 Task: Create new Company, with domain: 'stonybrook.edu' and type: 'Reseller'. Add new contact for this company, with mail Id: 'Tanish34Morgan@stonybrook.edu', First Name: Tanish, Last name:  Morgan, Job Title: 'Operations Manager', Phone Number: '(408) 555-7895'. Change life cycle stage to  Lead and lead status to  Open. Logged in from softage.3@softage.net
Action: Mouse moved to (81, 81)
Screenshot: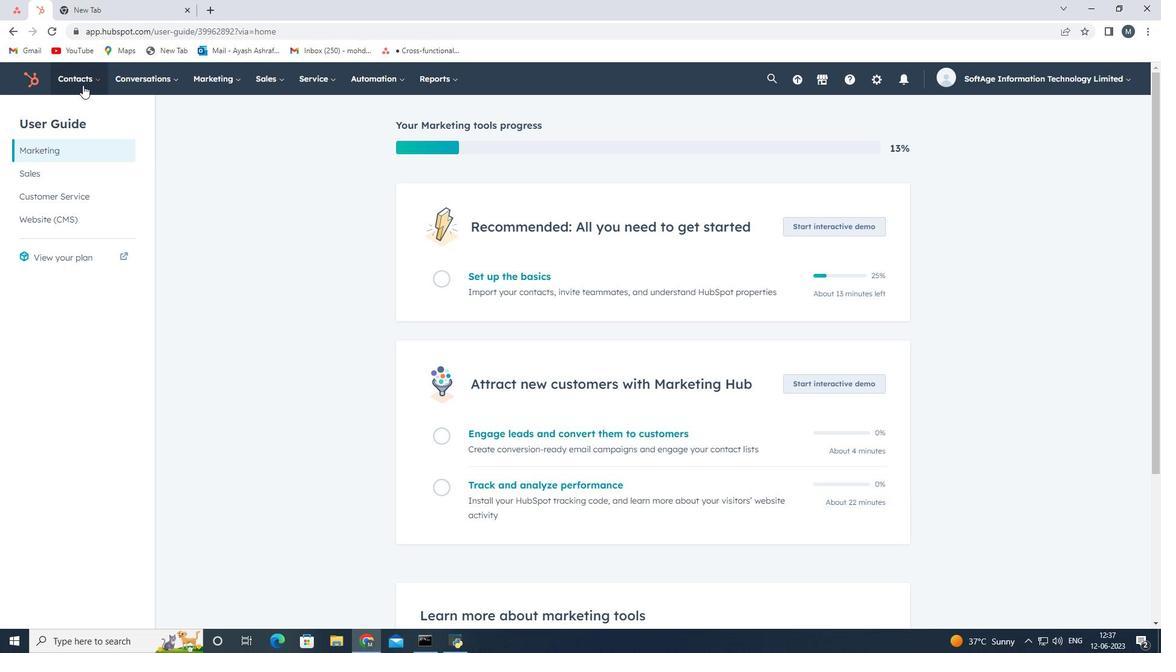 
Action: Mouse pressed left at (81, 81)
Screenshot: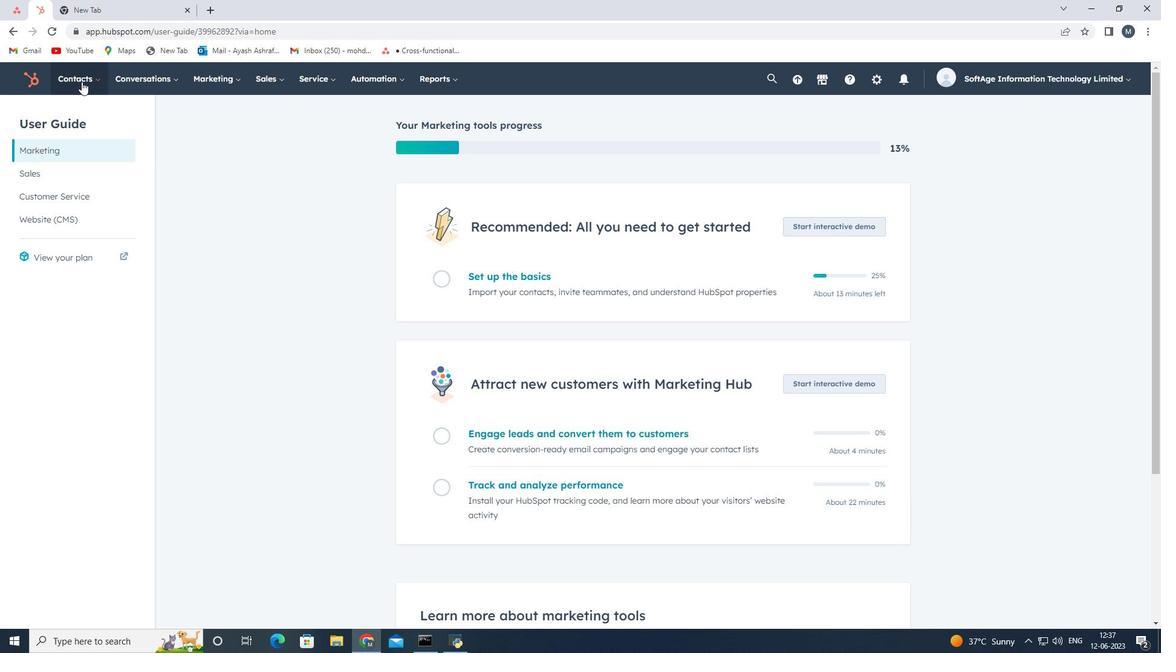 
Action: Mouse moved to (87, 131)
Screenshot: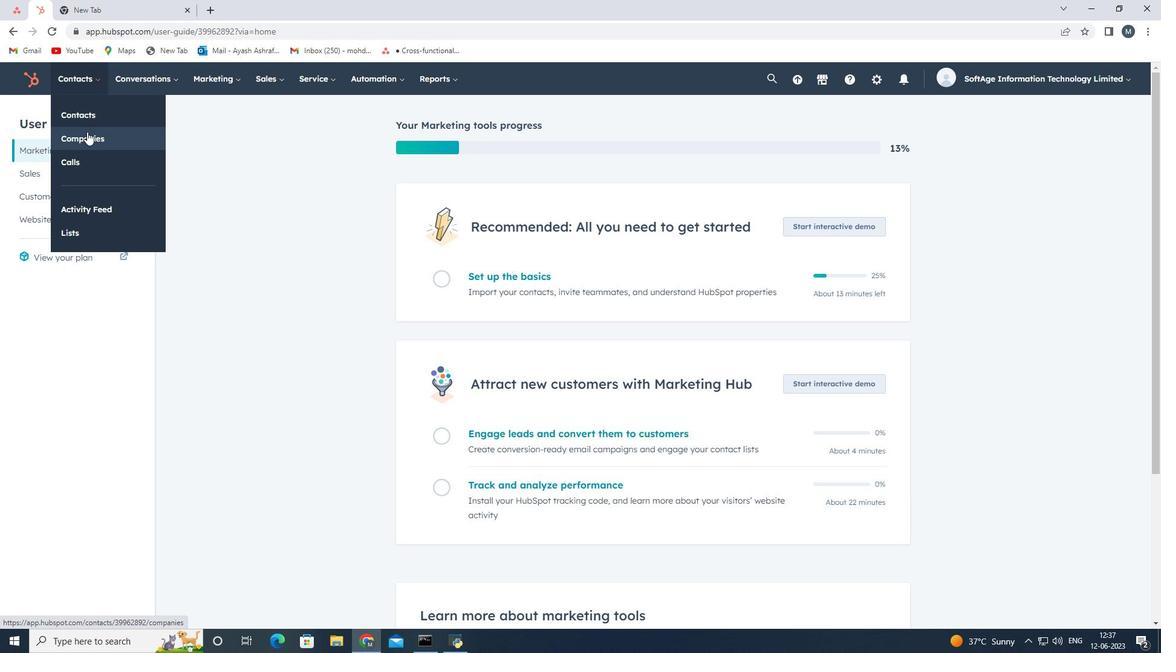 
Action: Mouse pressed left at (87, 131)
Screenshot: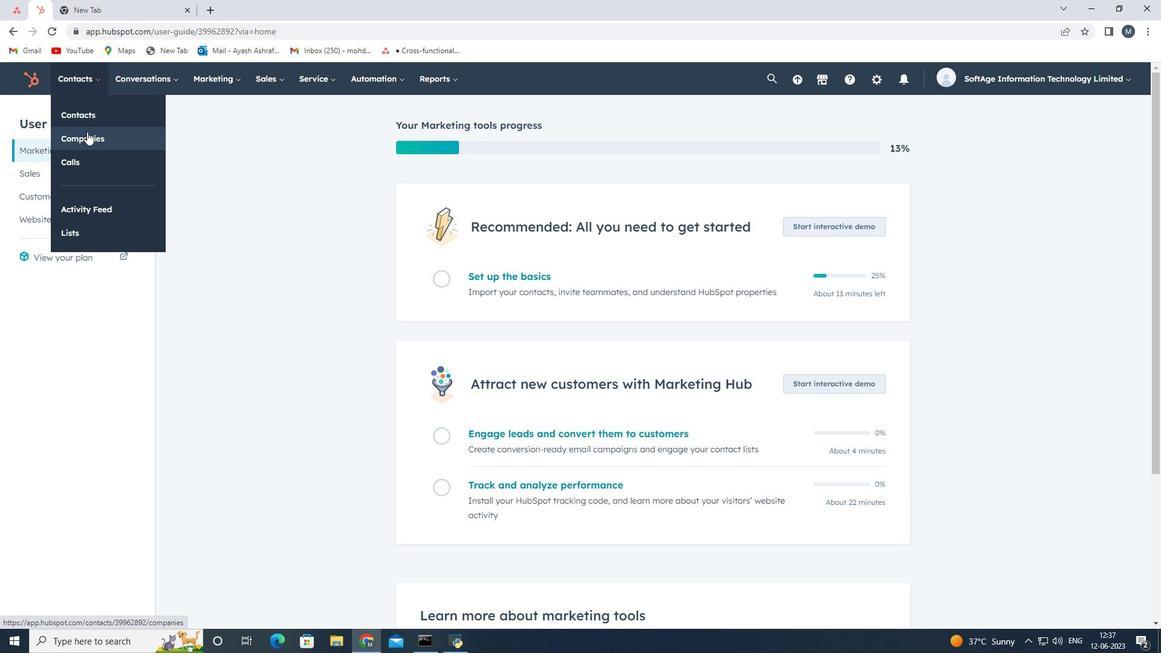 
Action: Mouse moved to (1074, 120)
Screenshot: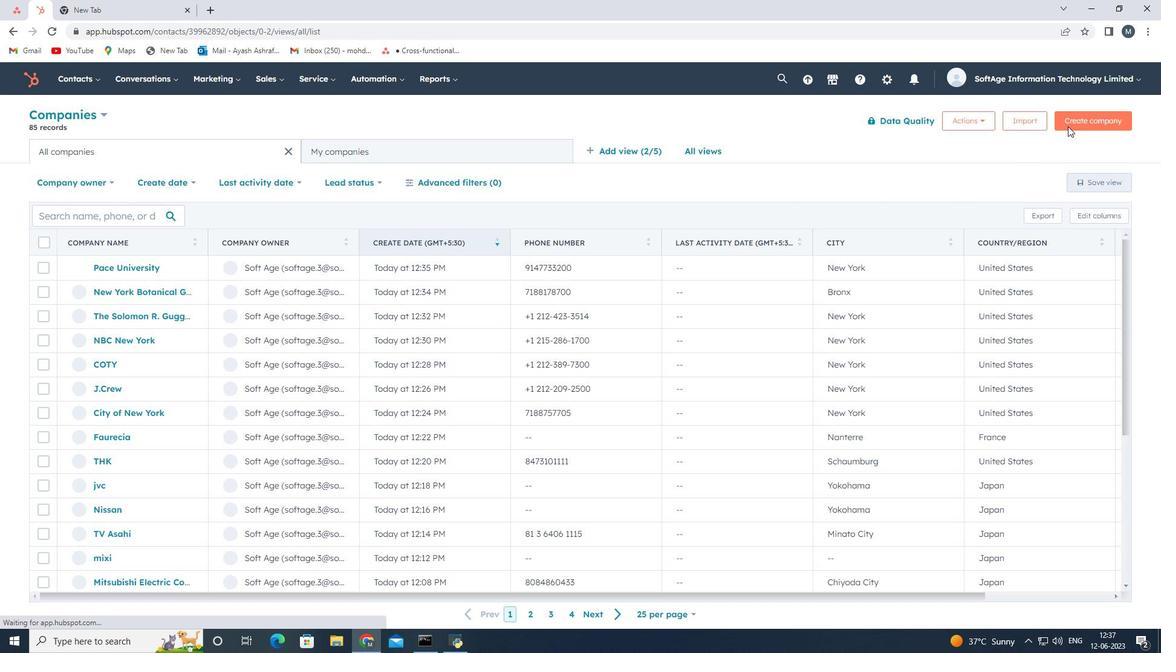 
Action: Mouse pressed left at (1074, 120)
Screenshot: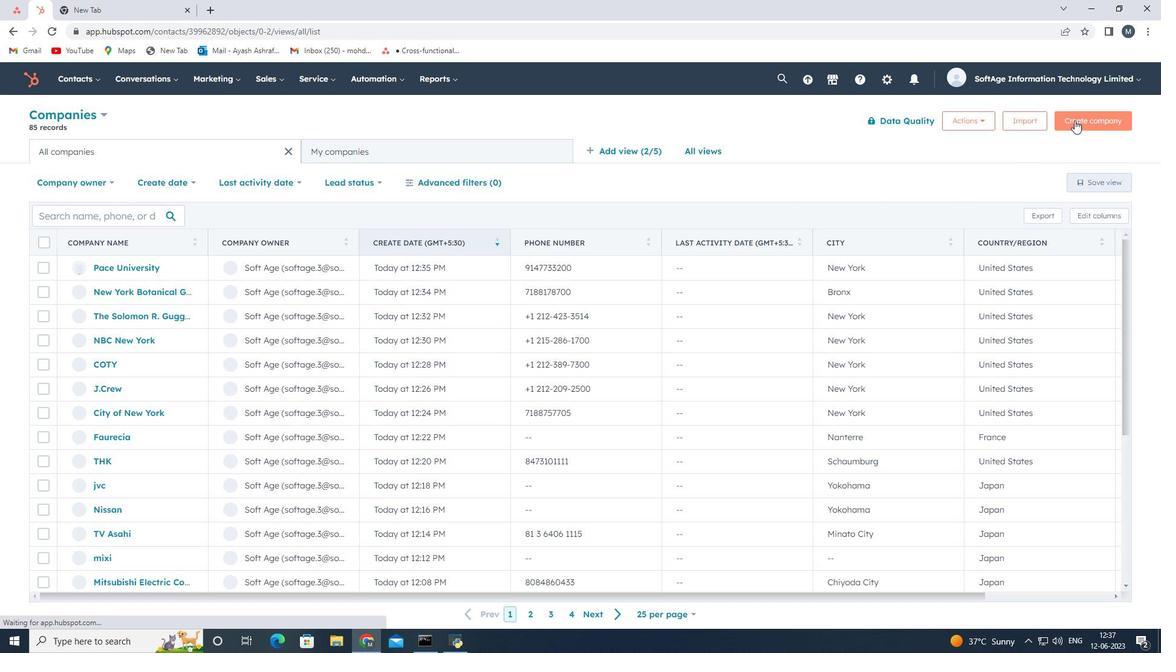 
Action: Mouse moved to (854, 168)
Screenshot: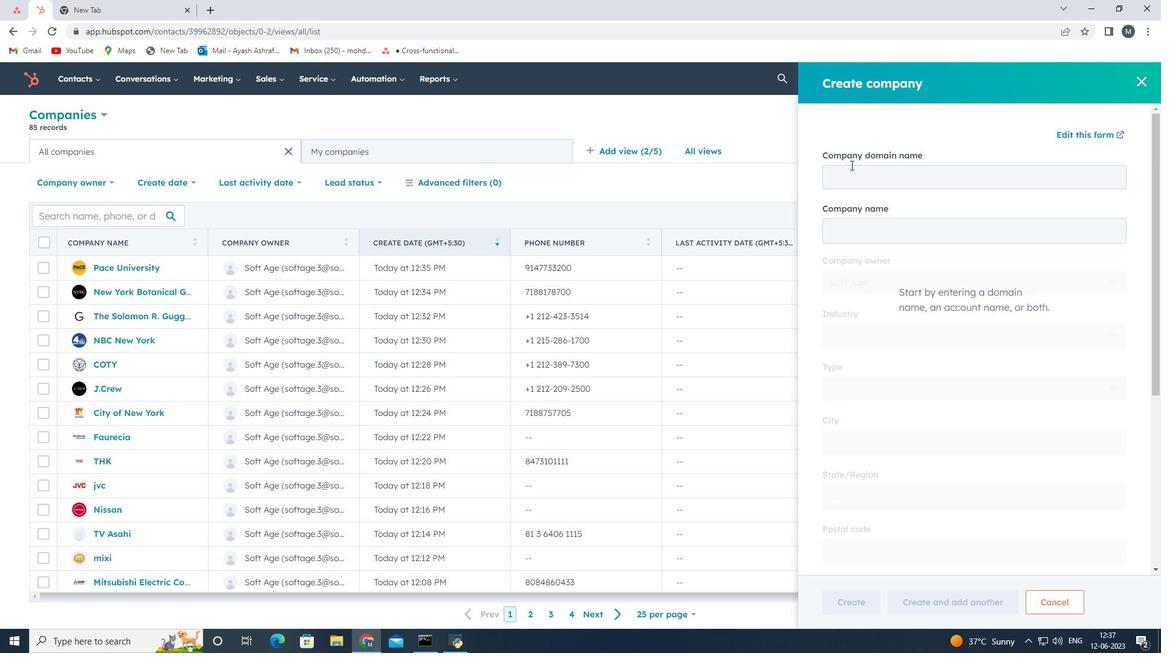 
Action: Mouse pressed left at (854, 168)
Screenshot: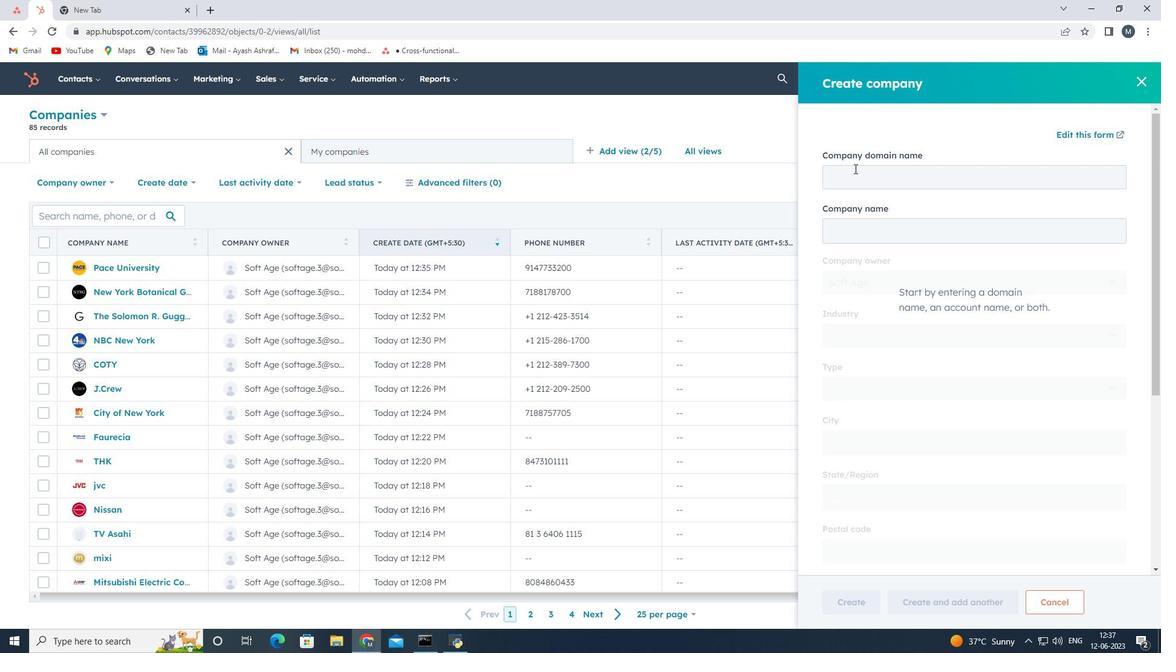 
Action: Key pressed stonybrook.edu
Screenshot: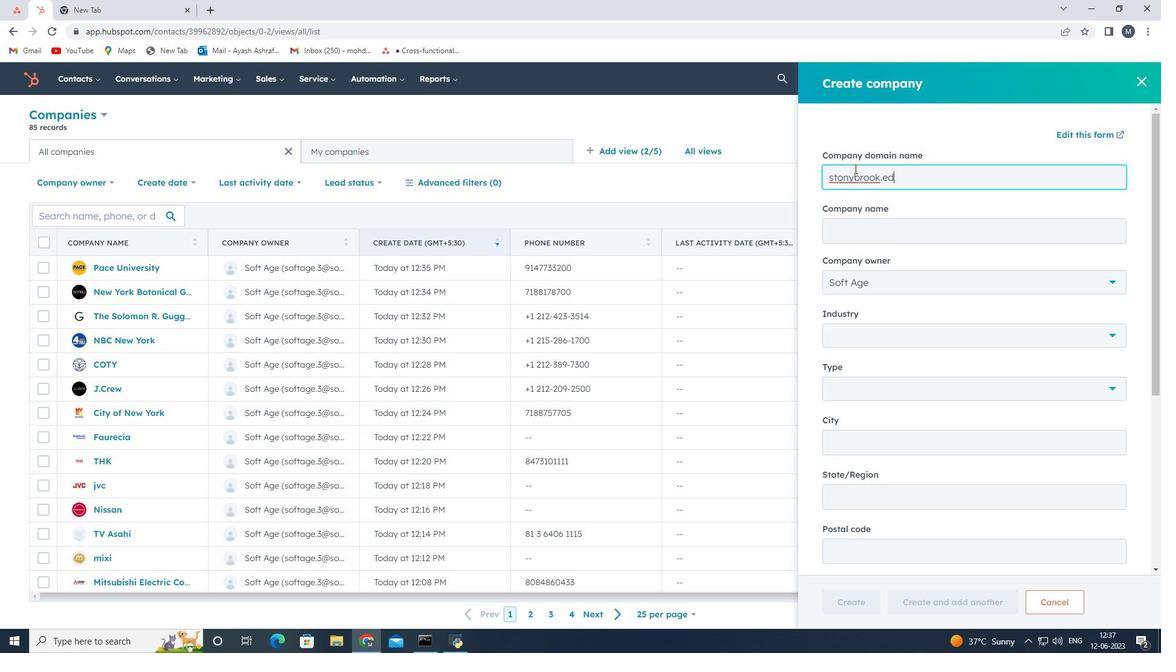 
Action: Mouse moved to (872, 392)
Screenshot: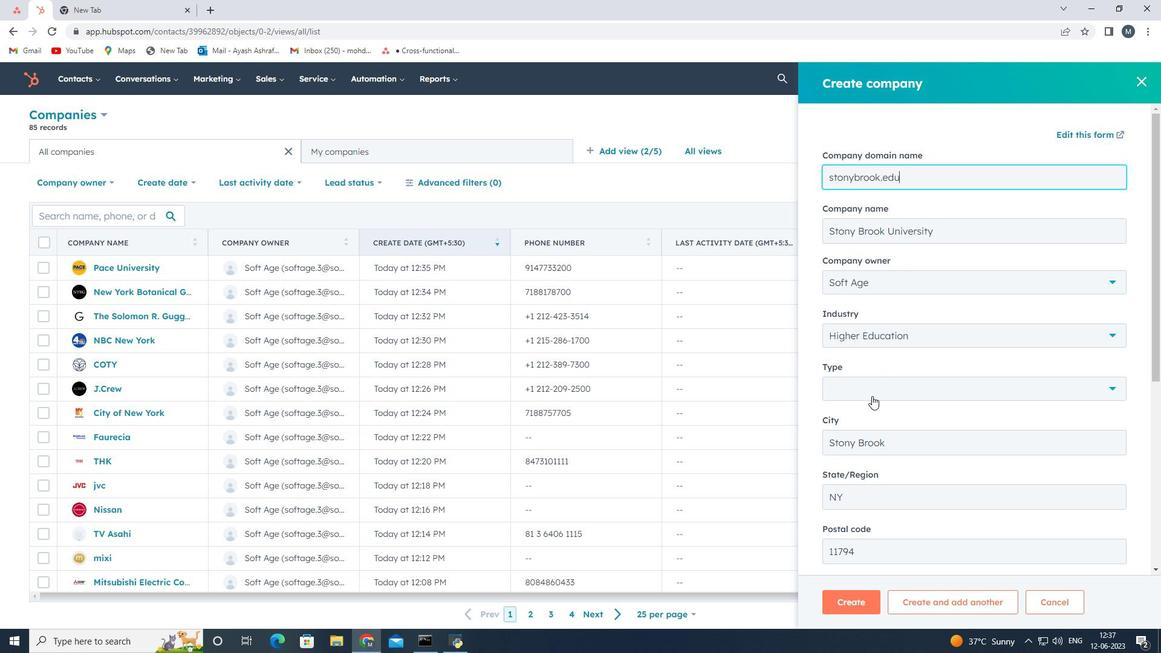 
Action: Mouse pressed left at (872, 392)
Screenshot: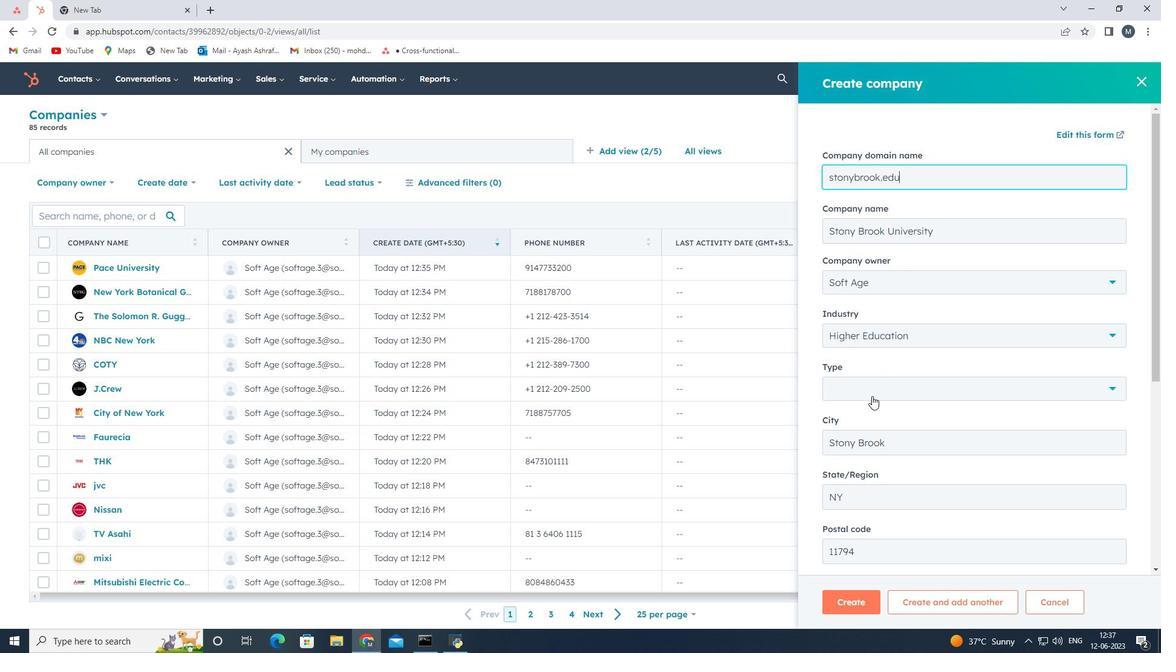 
Action: Mouse moved to (870, 493)
Screenshot: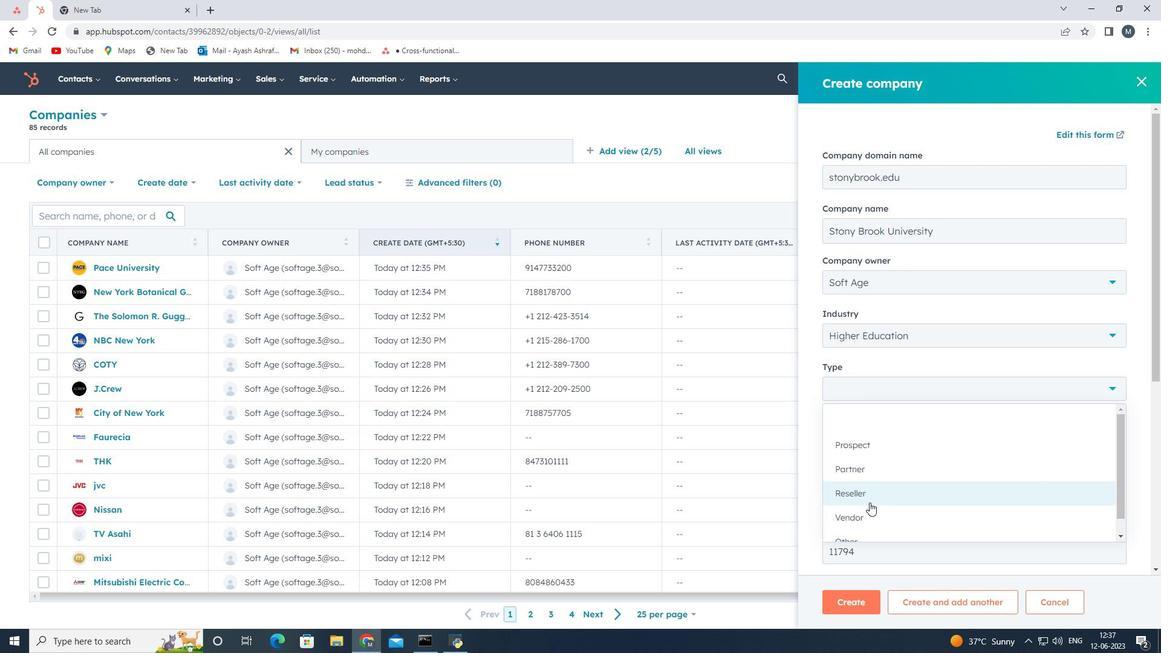 
Action: Mouse pressed left at (870, 493)
Screenshot: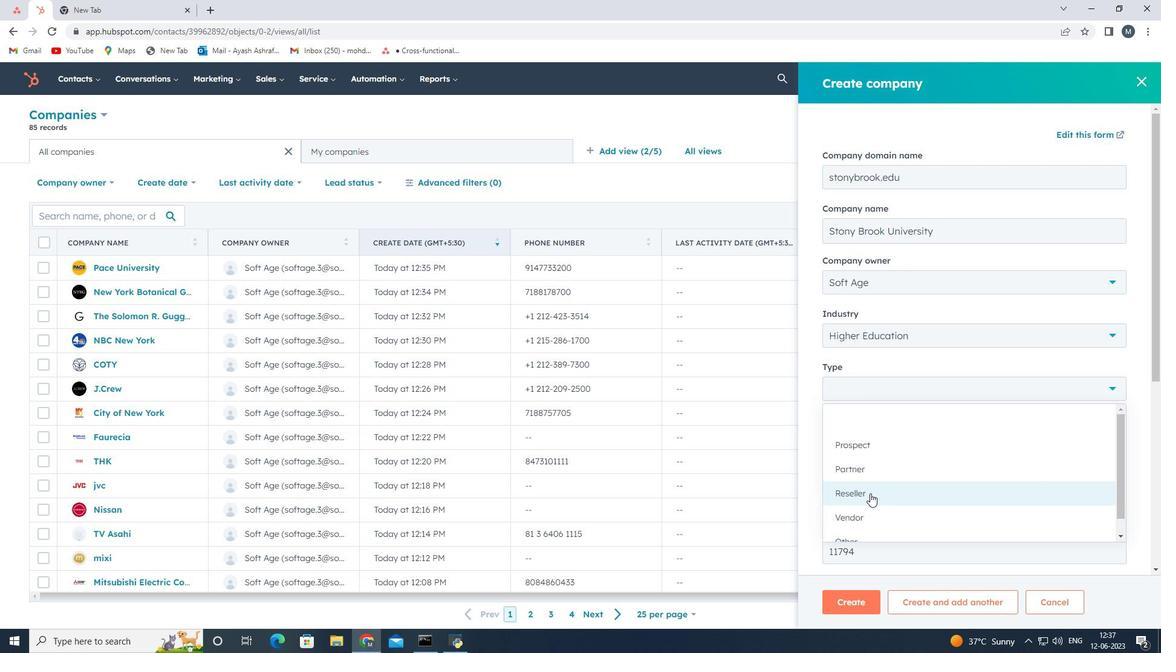 
Action: Mouse moved to (869, 530)
Screenshot: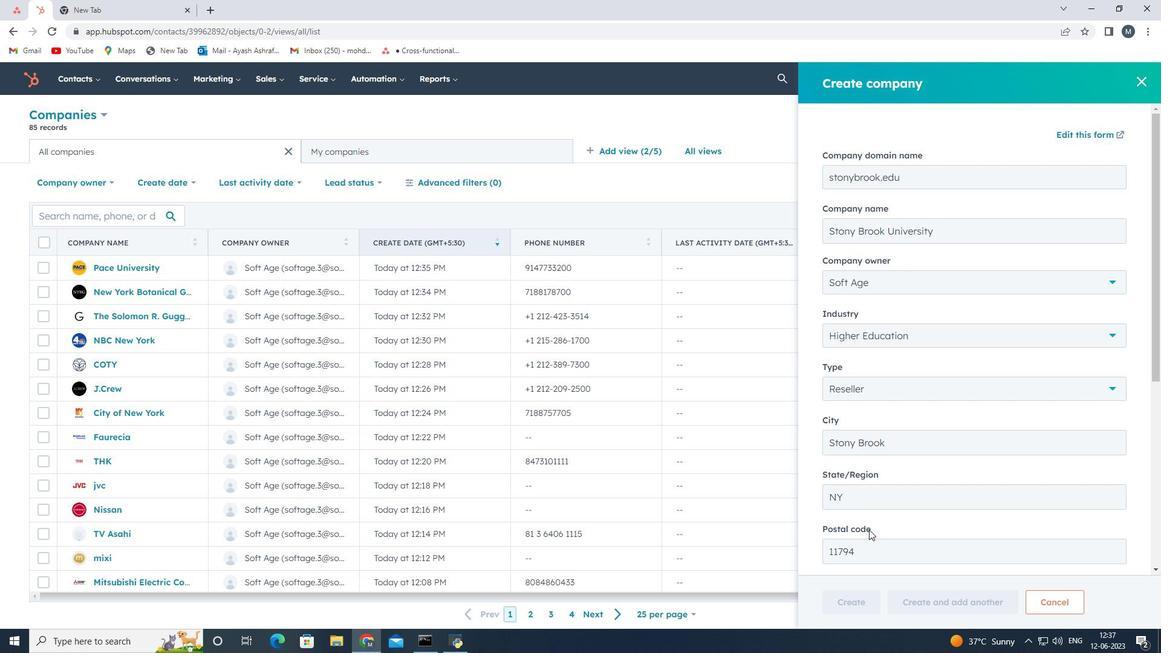 
Action: Mouse scrolled (869, 529) with delta (0, 0)
Screenshot: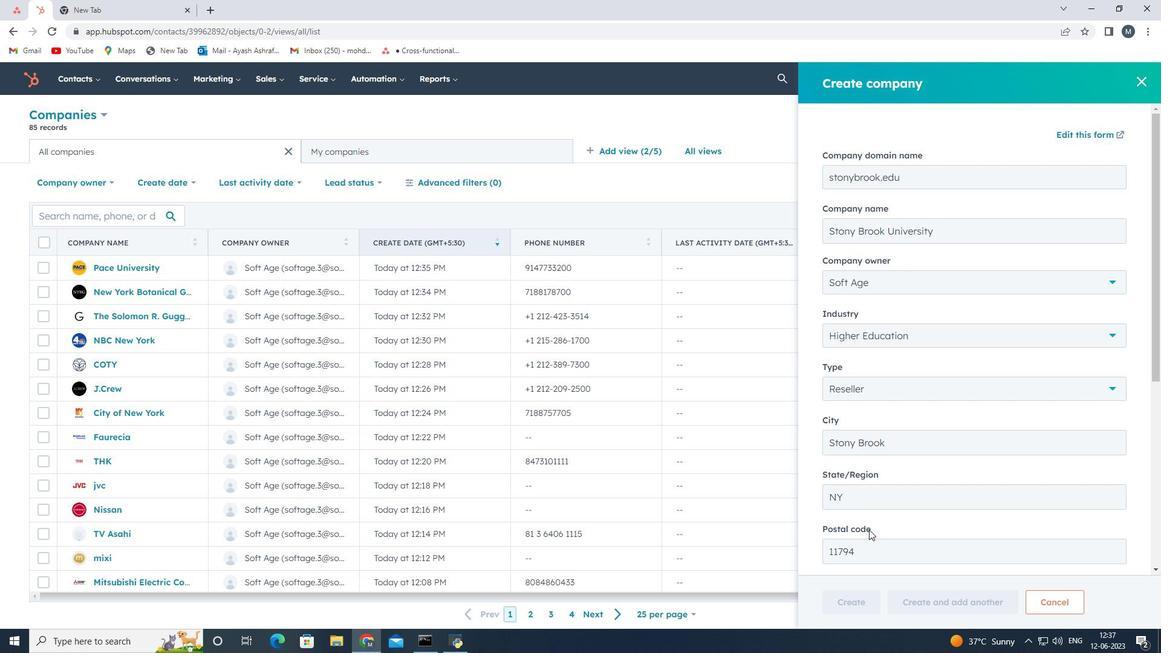 
Action: Mouse moved to (869, 531)
Screenshot: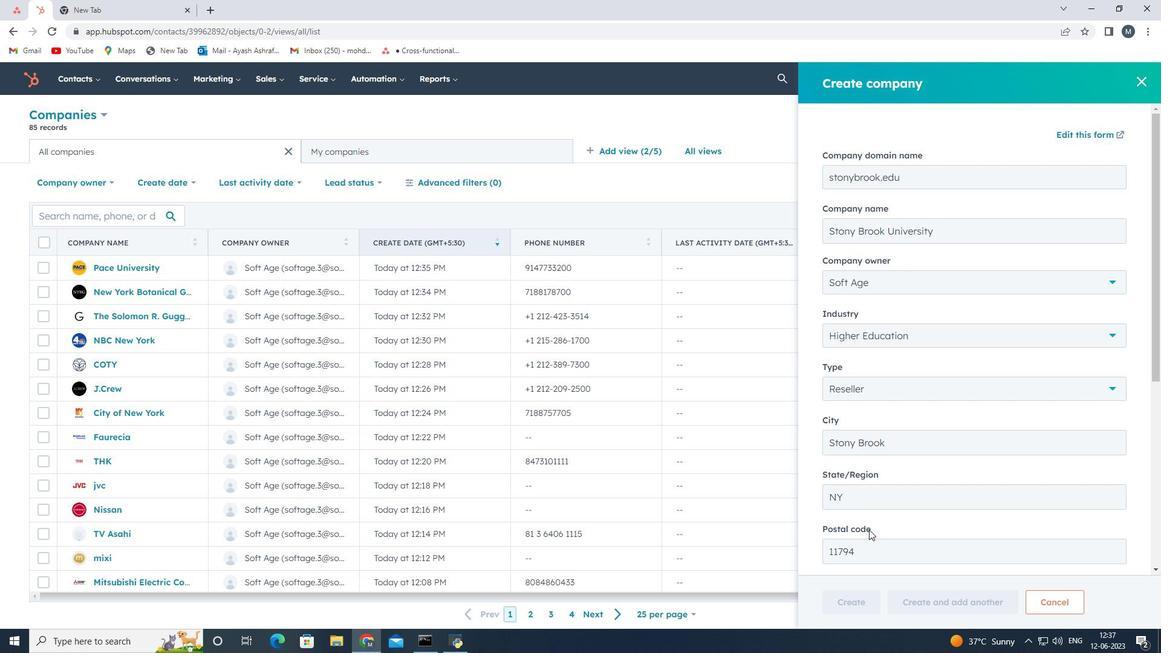 
Action: Mouse scrolled (869, 529) with delta (0, 0)
Screenshot: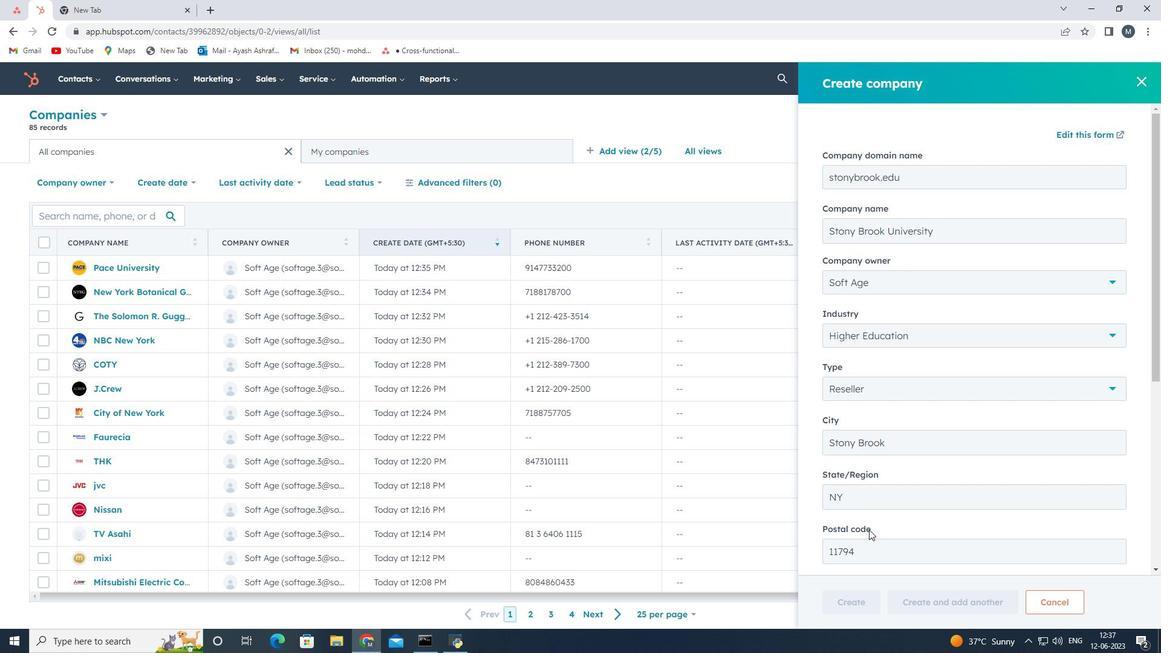 
Action: Mouse moved to (869, 534)
Screenshot: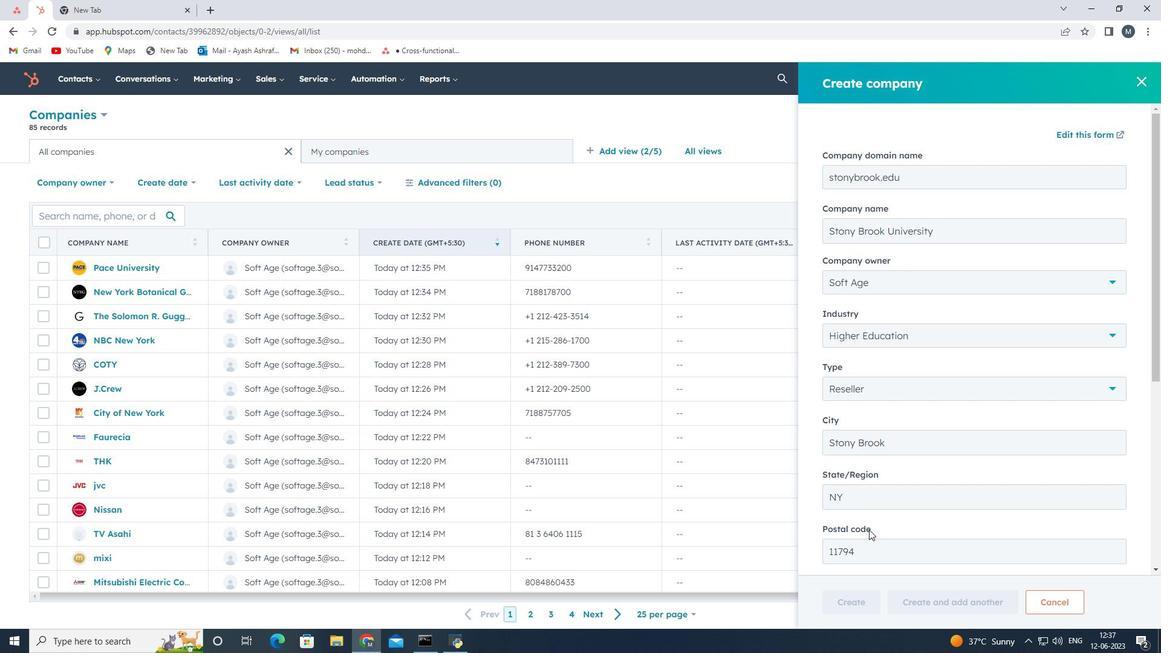 
Action: Mouse scrolled (869, 533) with delta (0, 0)
Screenshot: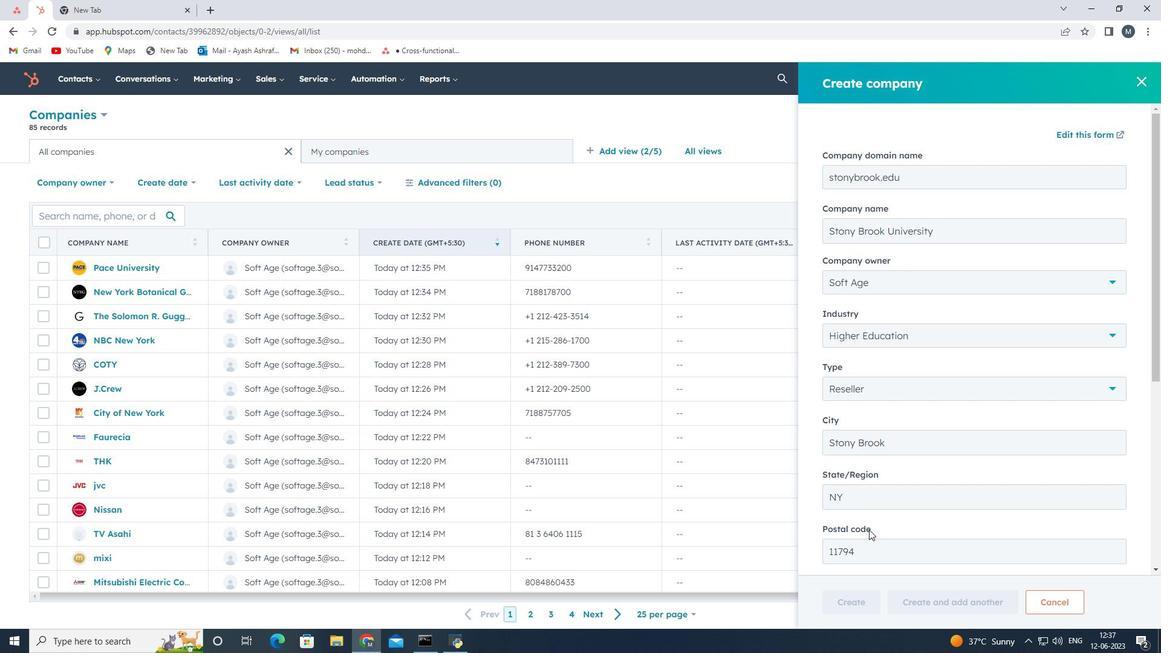 
Action: Mouse moved to (855, 604)
Screenshot: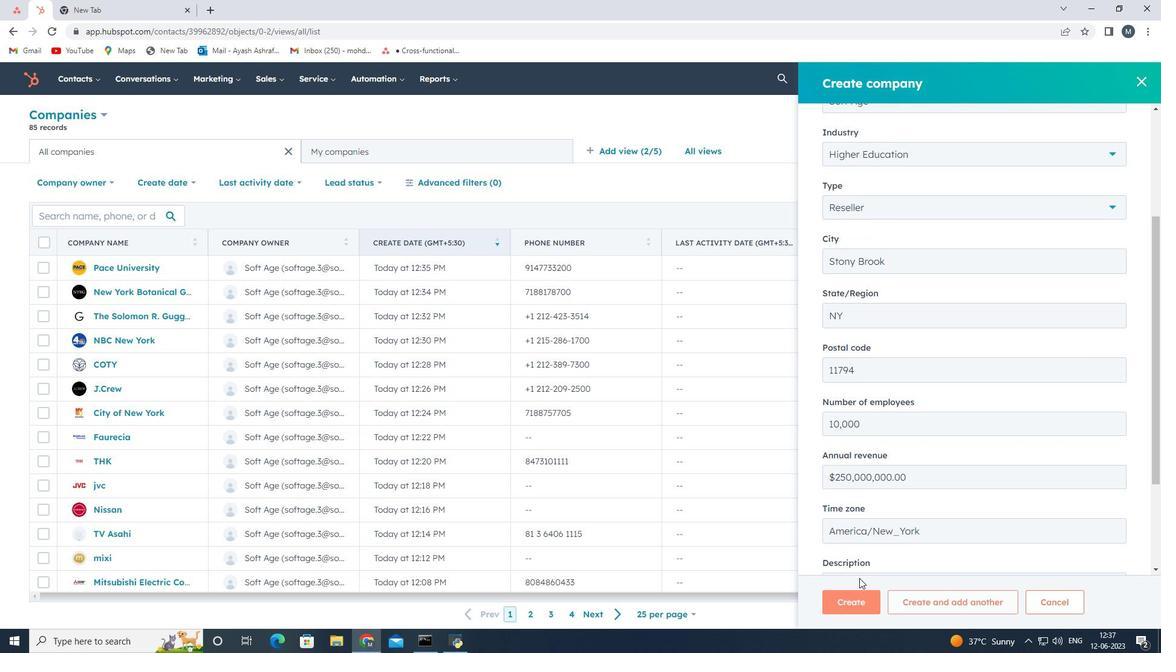 
Action: Mouse pressed left at (855, 604)
Screenshot: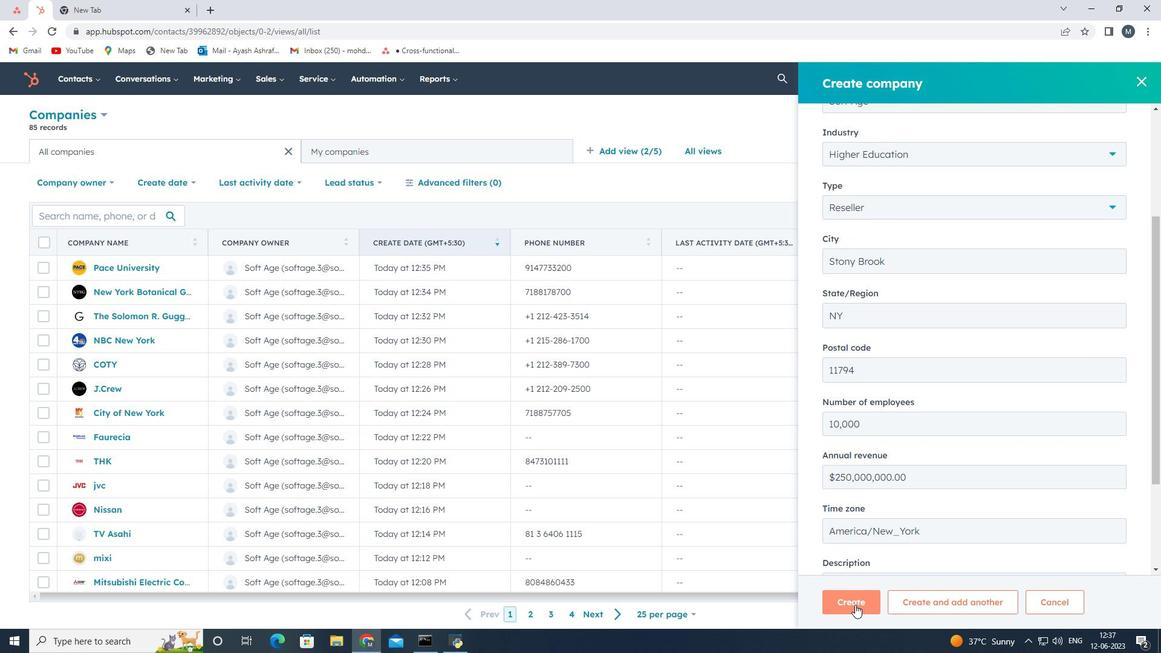 
Action: Mouse moved to (850, 546)
Screenshot: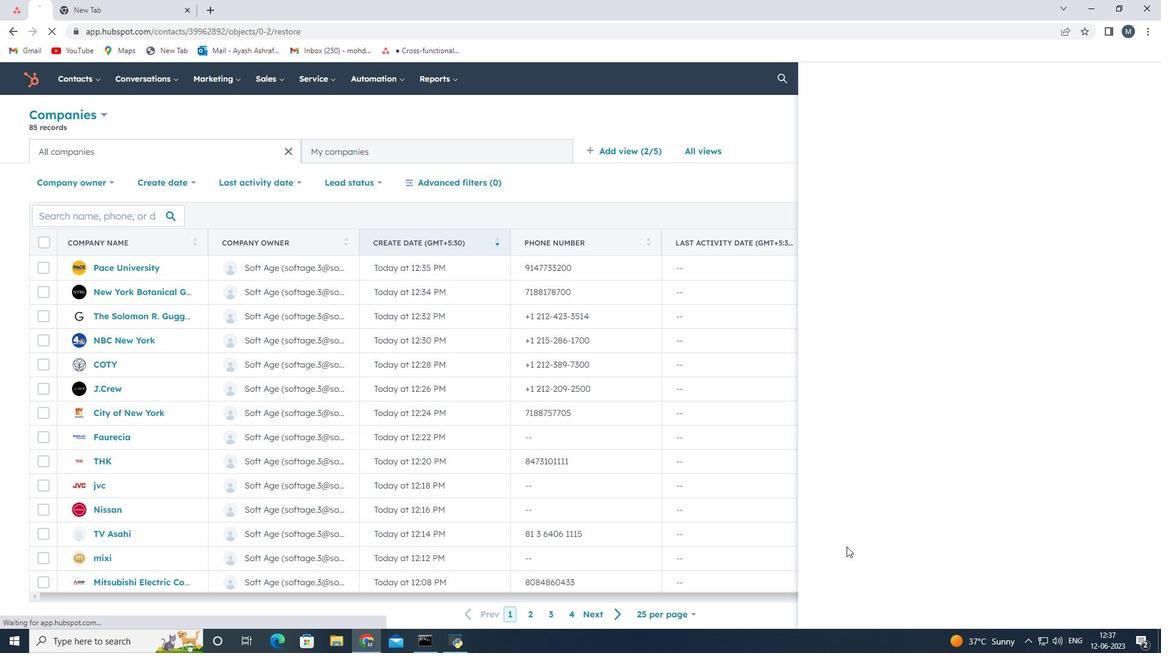 
Action: Mouse scrolled (850, 545) with delta (0, 0)
Screenshot: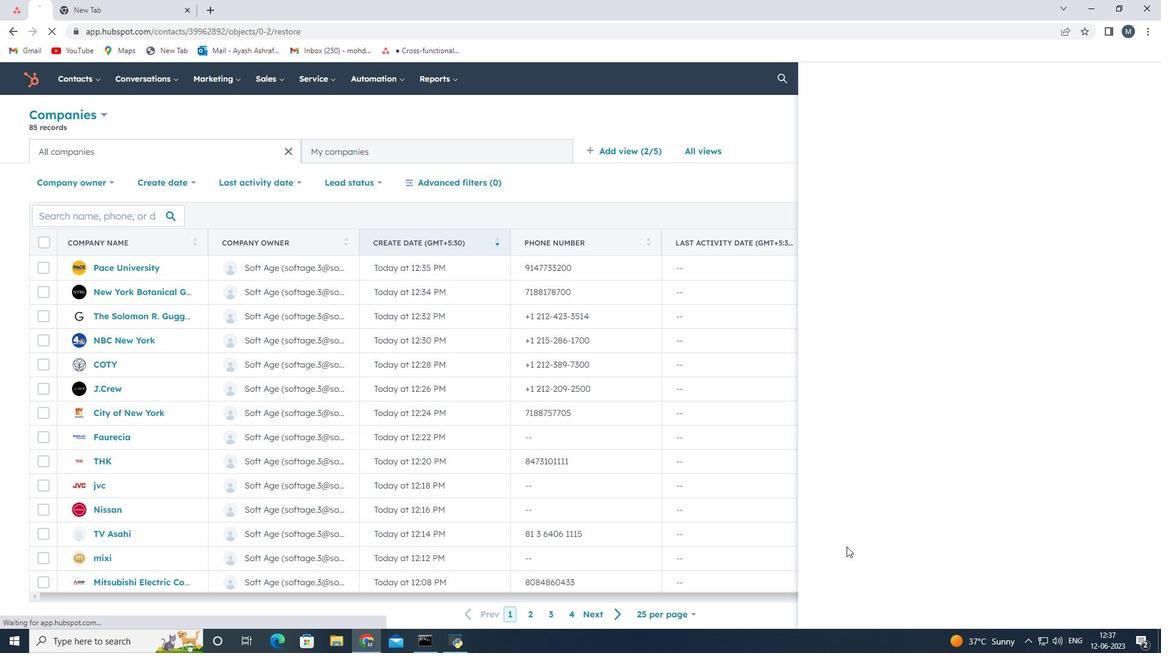 
Action: Mouse moved to (852, 546)
Screenshot: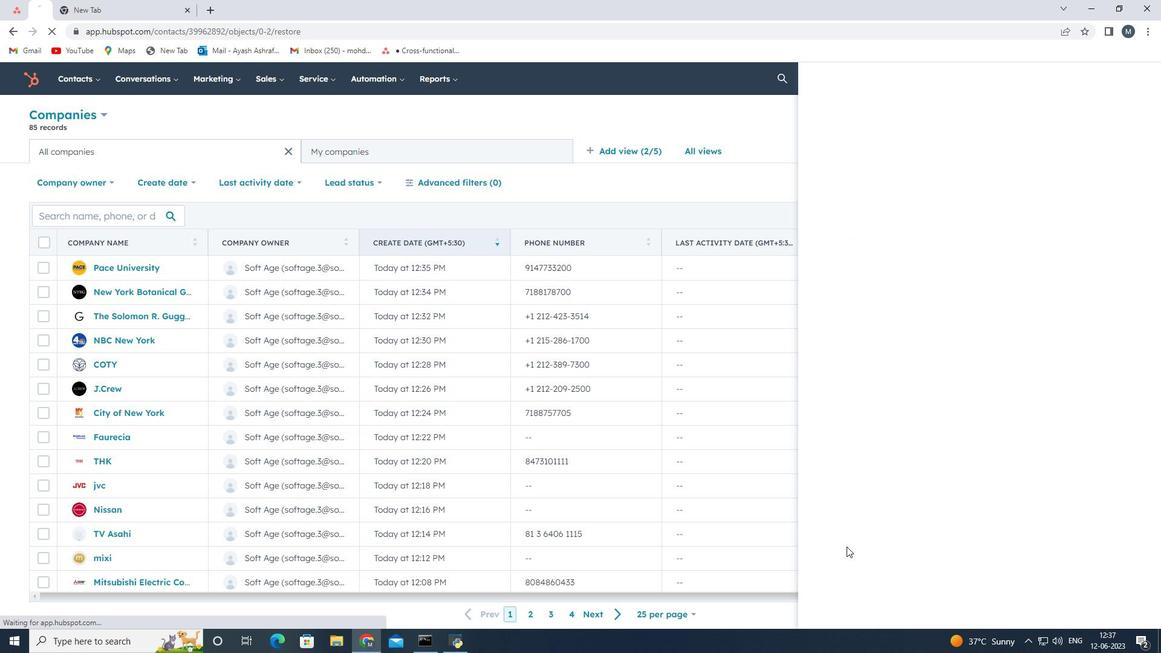 
Action: Mouse scrolled (852, 546) with delta (0, 0)
Screenshot: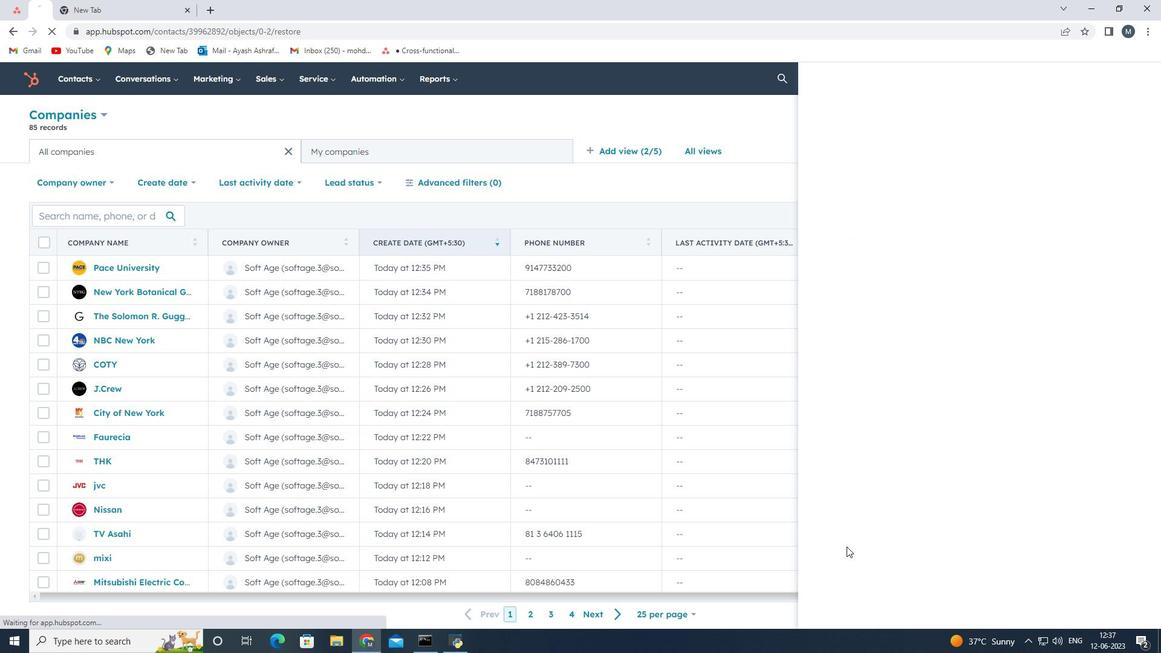 
Action: Mouse moved to (853, 546)
Screenshot: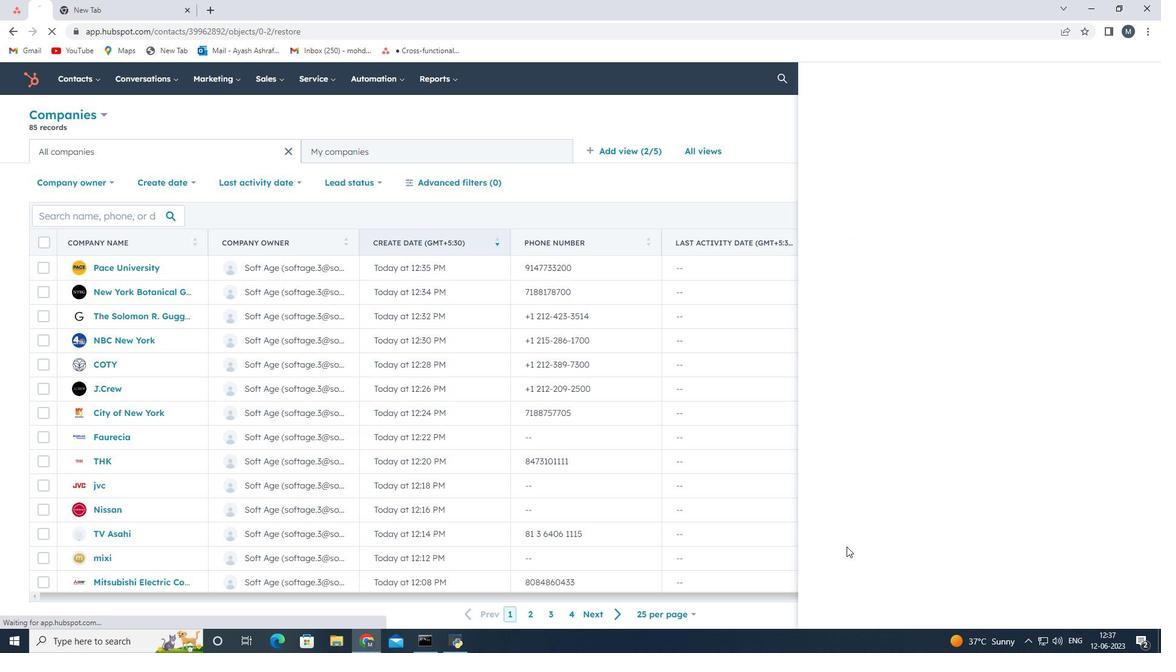 
Action: Mouse scrolled (853, 546) with delta (0, 0)
Screenshot: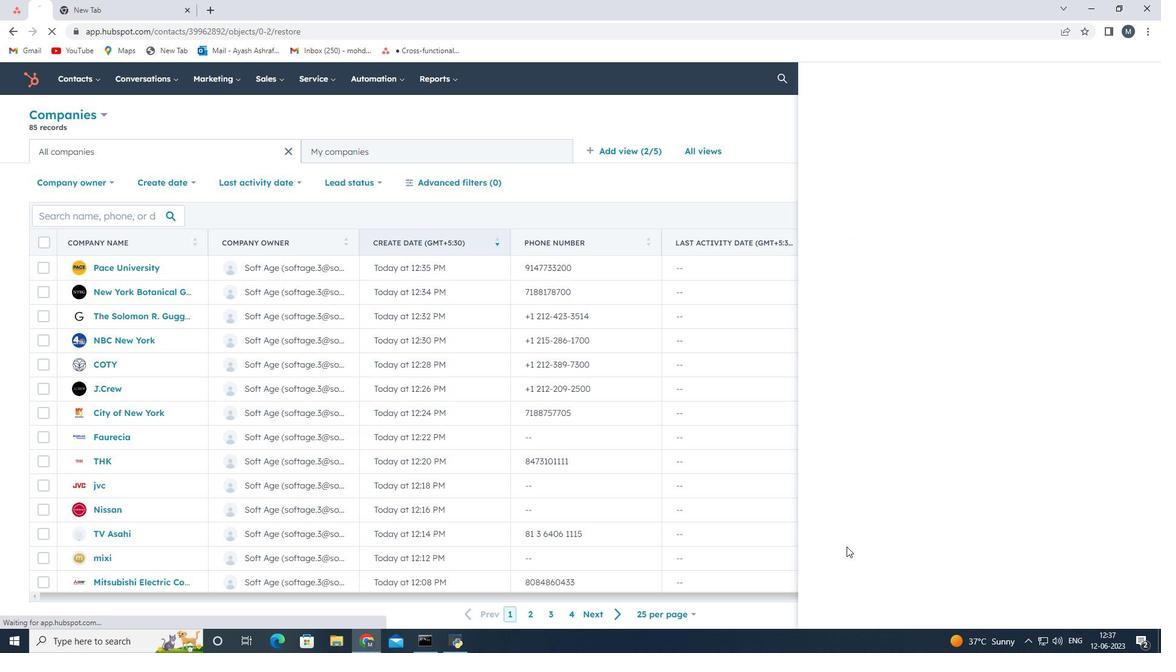 
Action: Mouse scrolled (853, 546) with delta (0, 0)
Screenshot: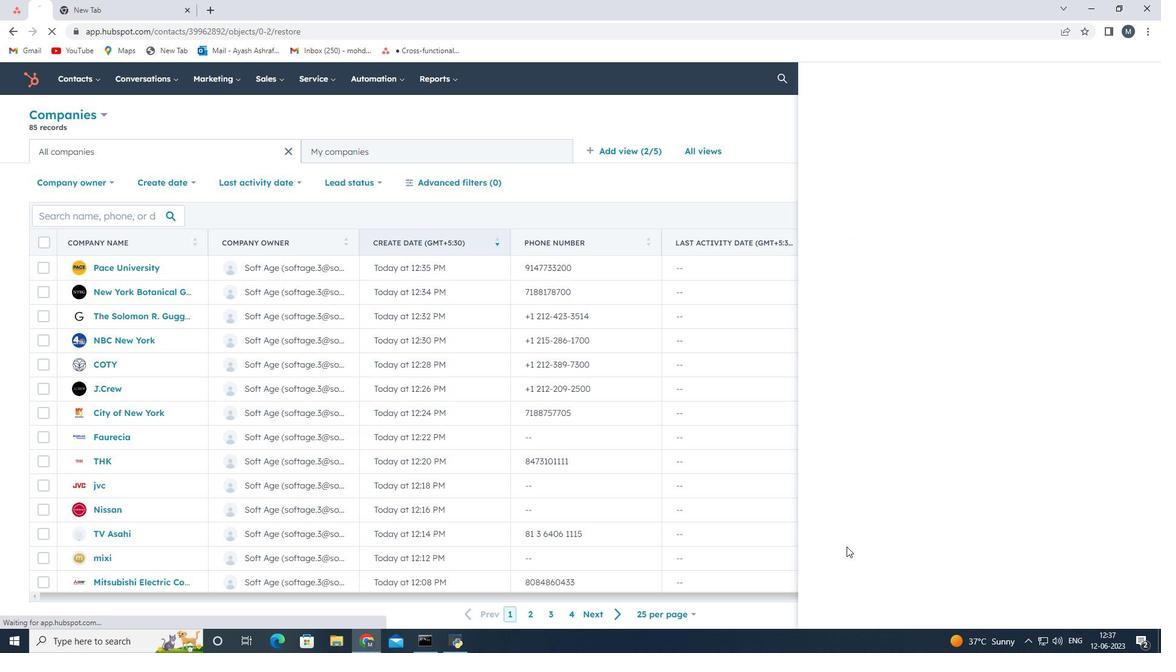 
Action: Mouse moved to (854, 546)
Screenshot: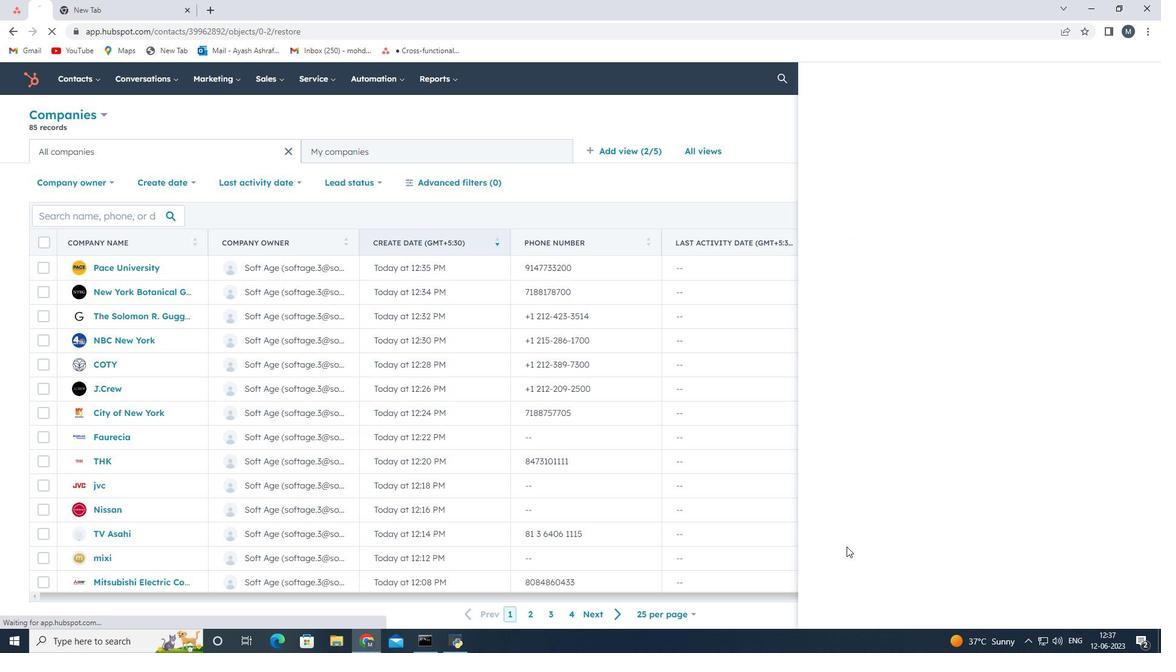 
Action: Mouse scrolled (854, 546) with delta (0, 0)
Screenshot: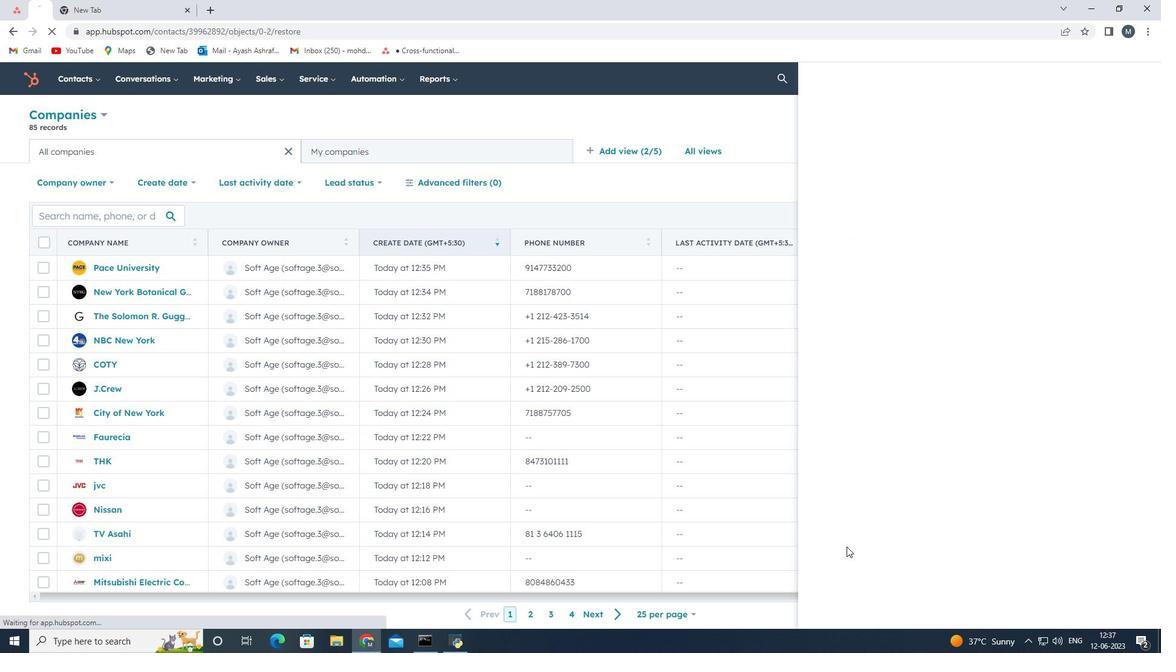 
Action: Mouse moved to (831, 403)
Screenshot: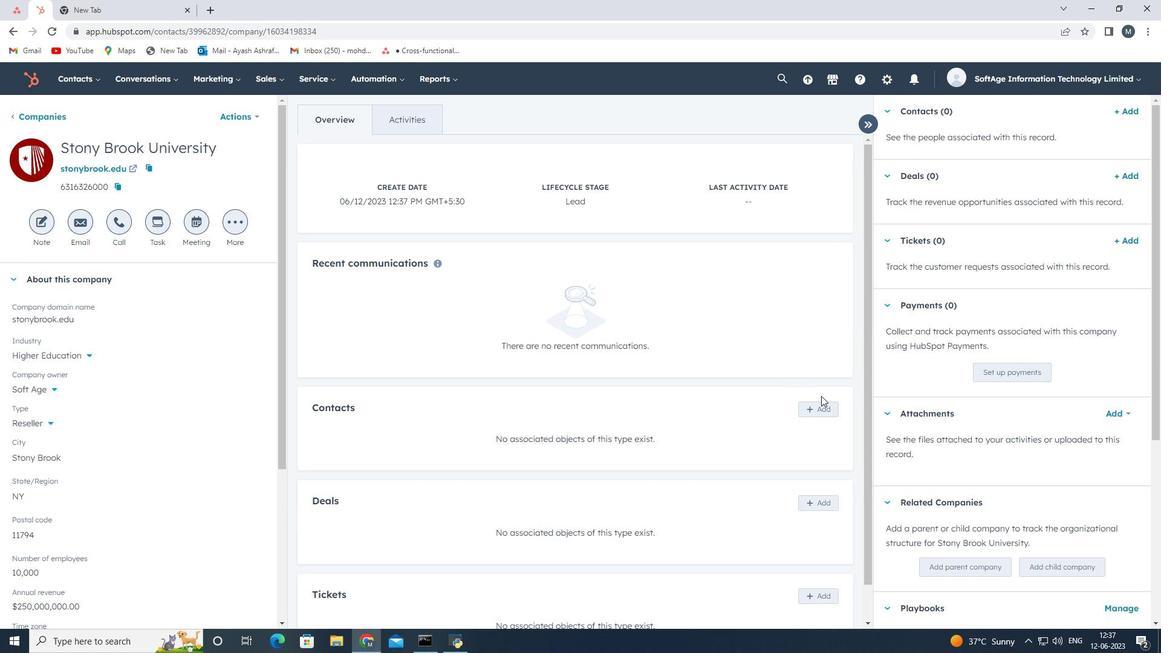 
Action: Mouse pressed left at (831, 403)
Screenshot: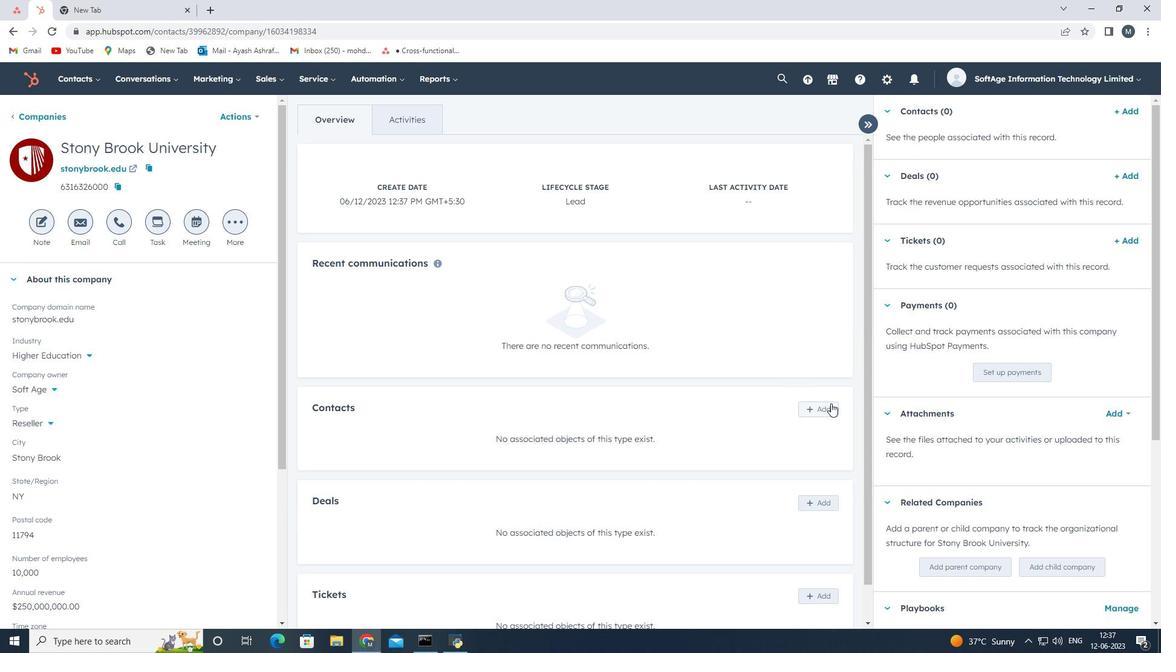 
Action: Mouse moved to (889, 139)
Screenshot: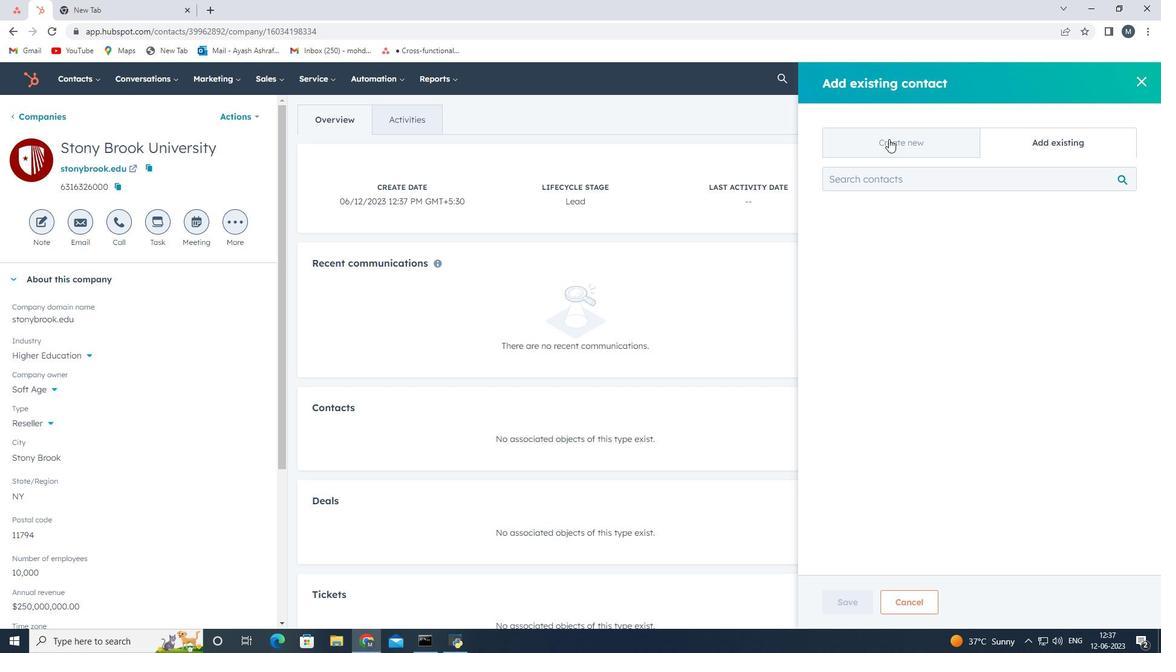
Action: Mouse pressed left at (889, 139)
Screenshot: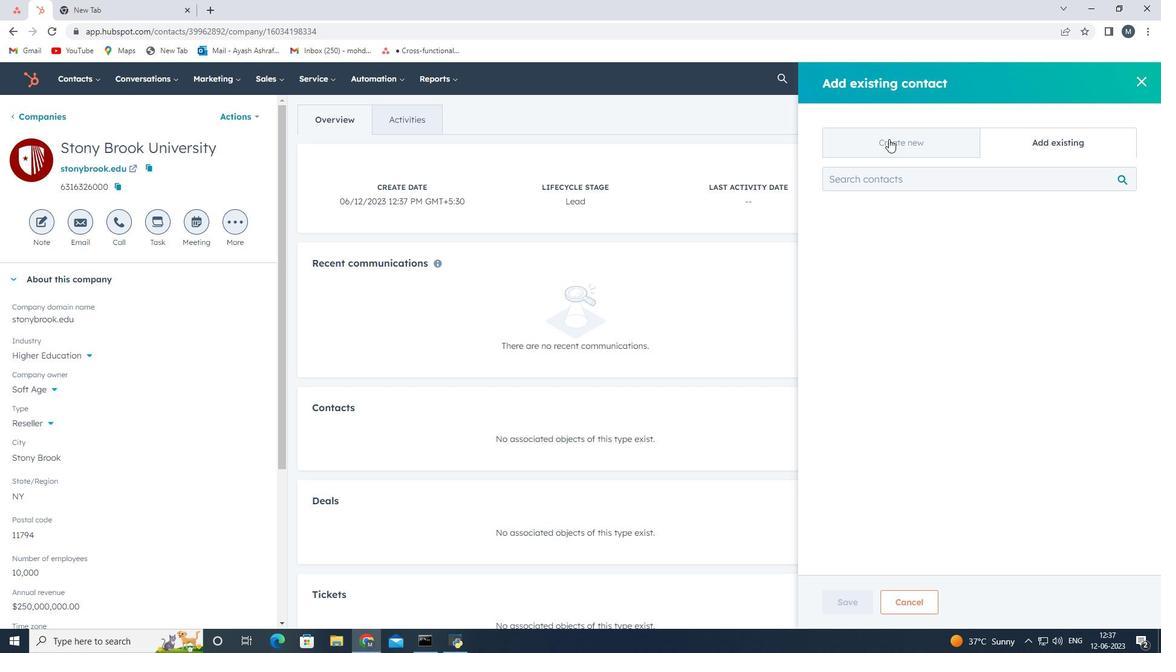 
Action: Mouse moved to (876, 222)
Screenshot: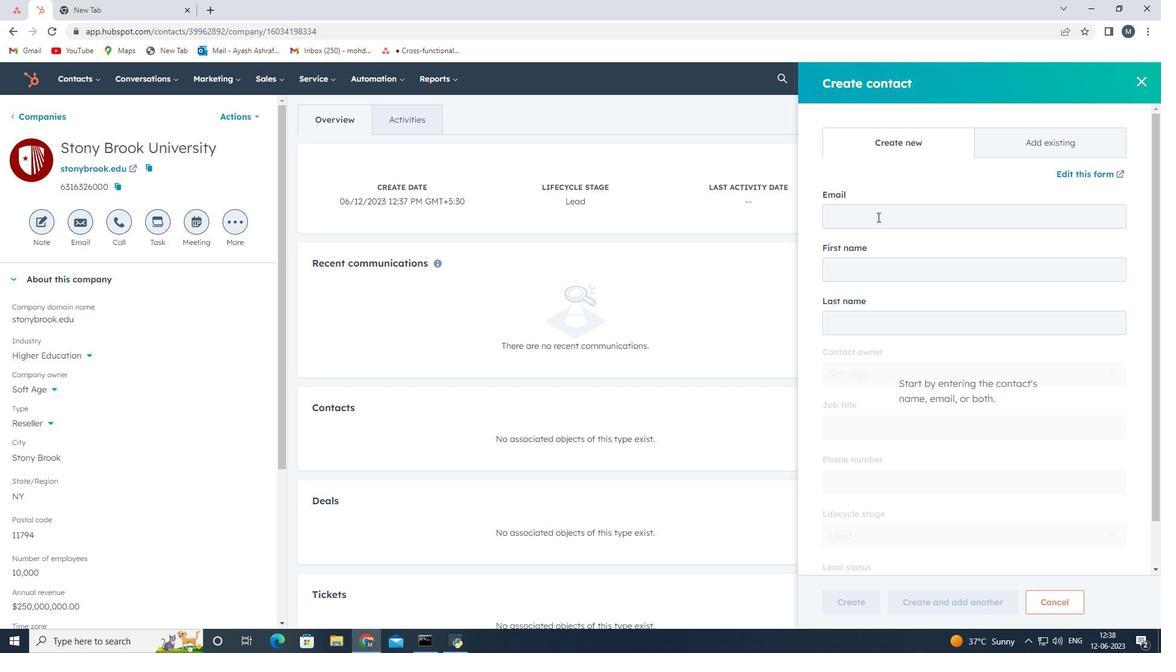 
Action: Mouse pressed left at (876, 222)
Screenshot: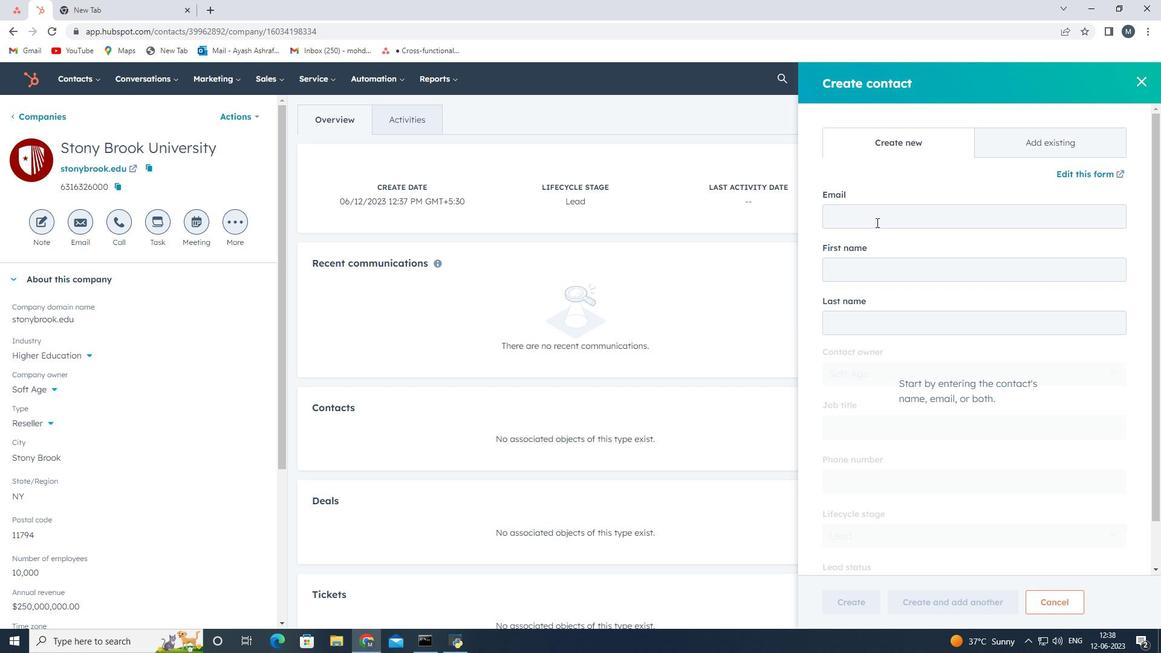
Action: Mouse moved to (874, 221)
Screenshot: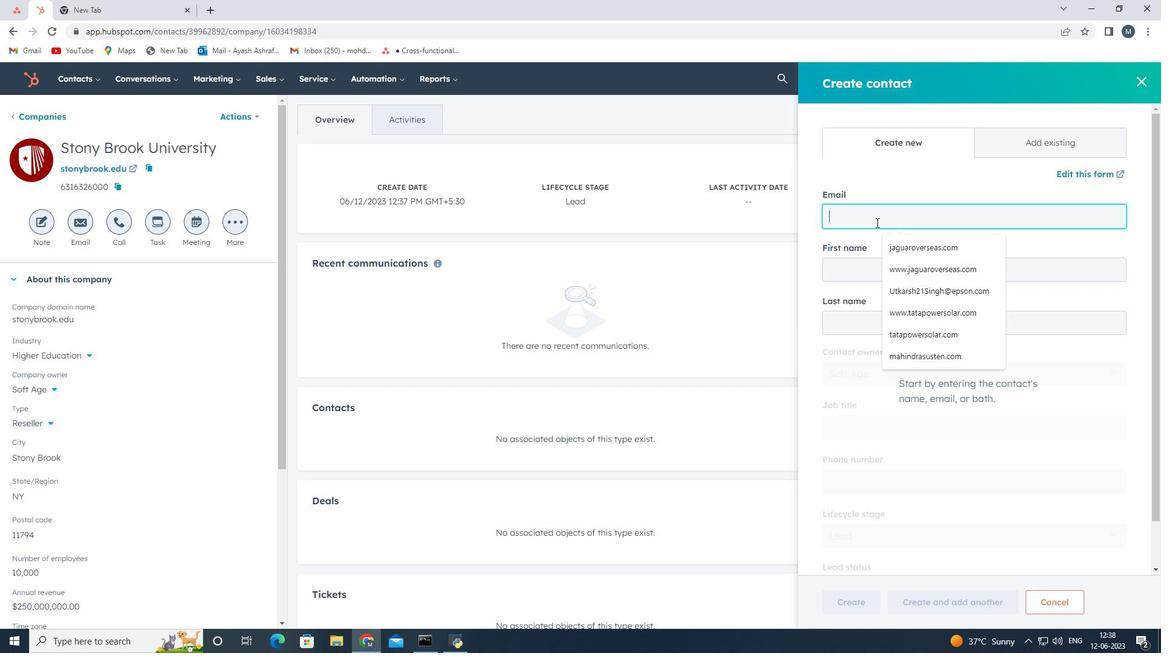 
Action: Key pressed <Key.shift>Tanish34<Key.shift>Morgan<Key.shift><Key.shift><Key.shift><Key.shift><Key.shift><Key.shift>@stonybrook.edu
Screenshot: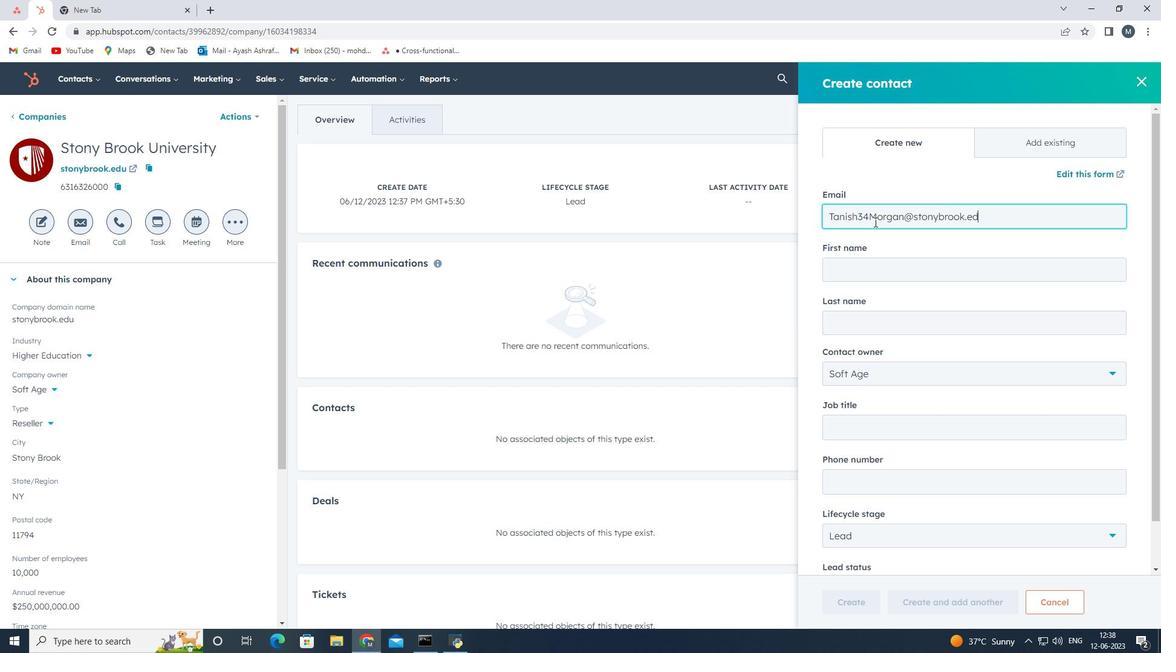 
Action: Mouse moved to (848, 280)
Screenshot: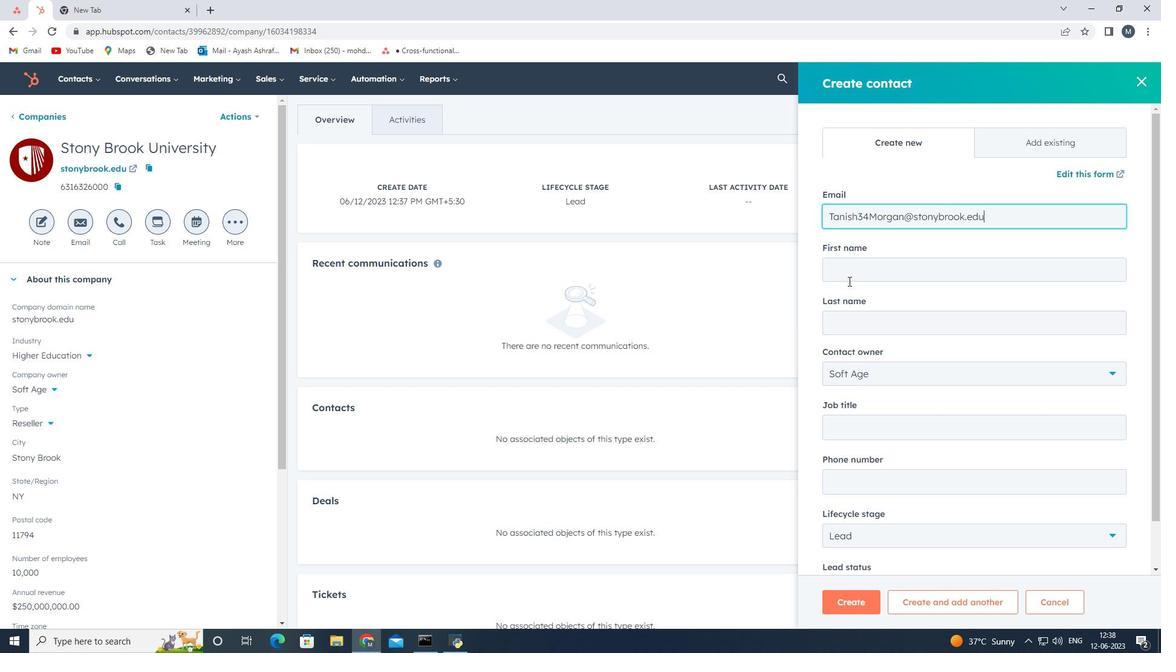 
Action: Mouse pressed left at (848, 280)
Screenshot: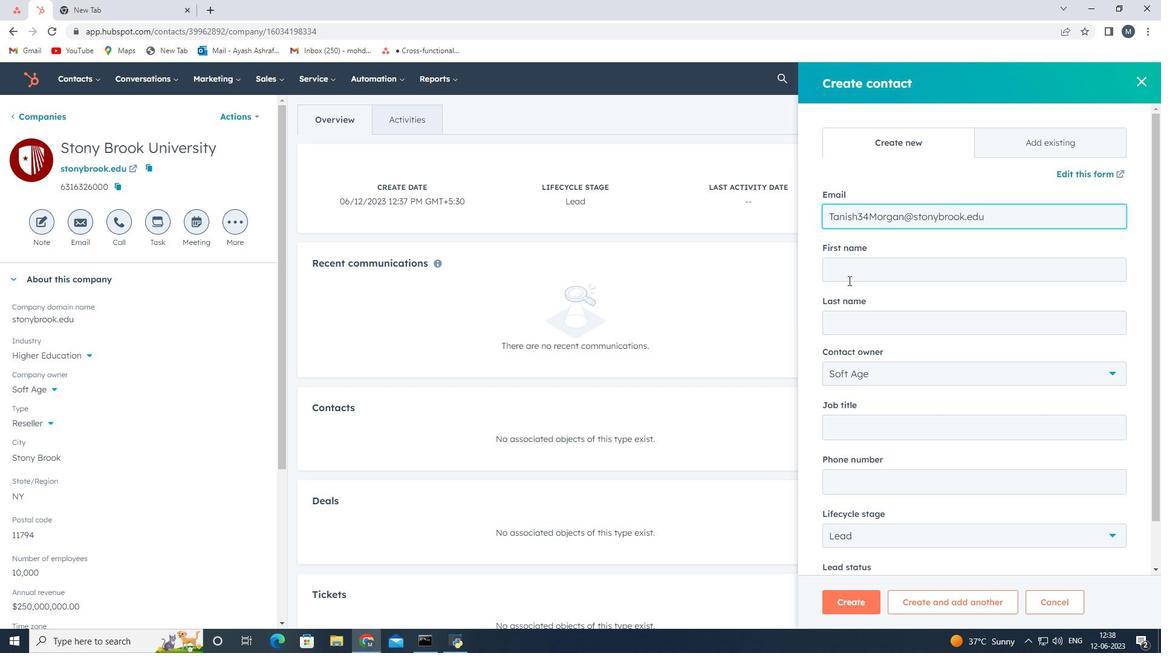 
Action: Mouse moved to (847, 280)
Screenshot: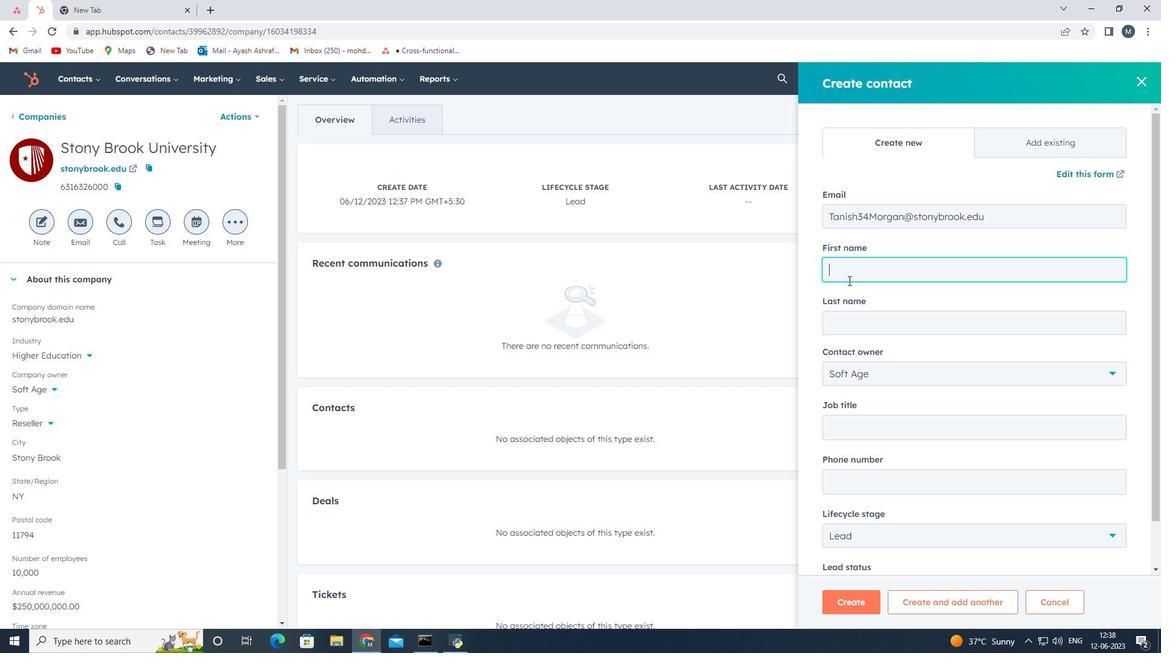 
Action: Key pressed <Key.shift><Key.shift><Key.shift><Key.shift><Key.shift><Key.shift><Key.shift><Key.shift><Key.shift><Key.shift><Key.shift><Key.shift><Key.shift><Key.shift><Key.shift><Key.shift><Key.shift><Key.shift><Key.shift><Key.shift><Key.shift><Key.shift><Key.shift><Key.shift>Tanish
Screenshot: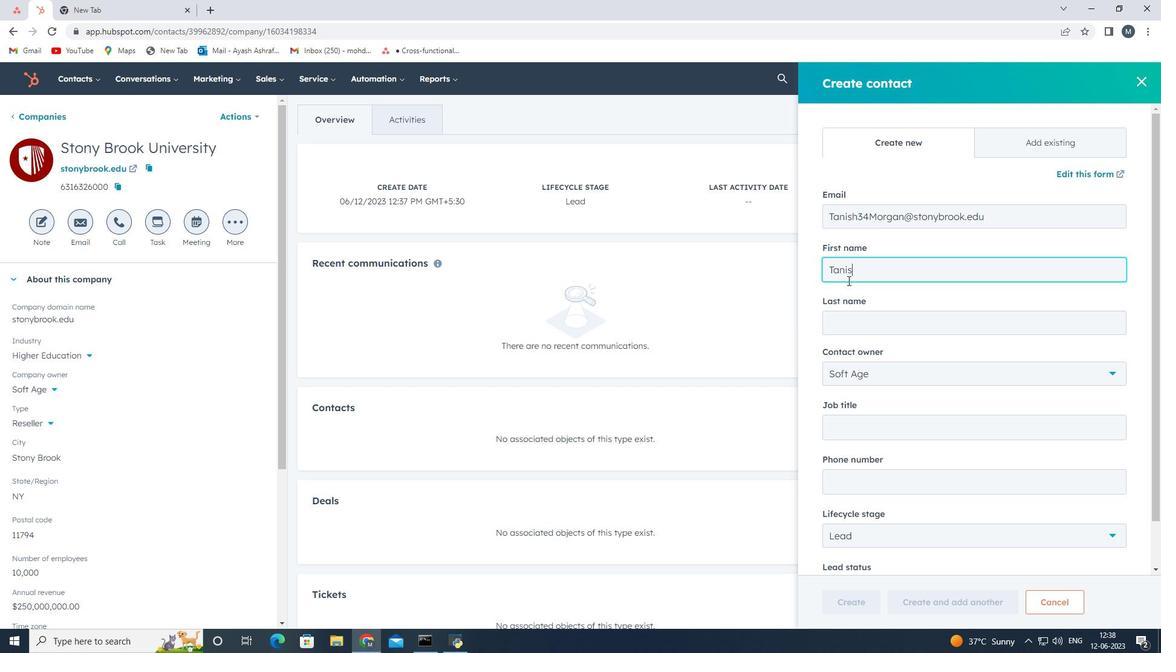 
Action: Mouse moved to (869, 322)
Screenshot: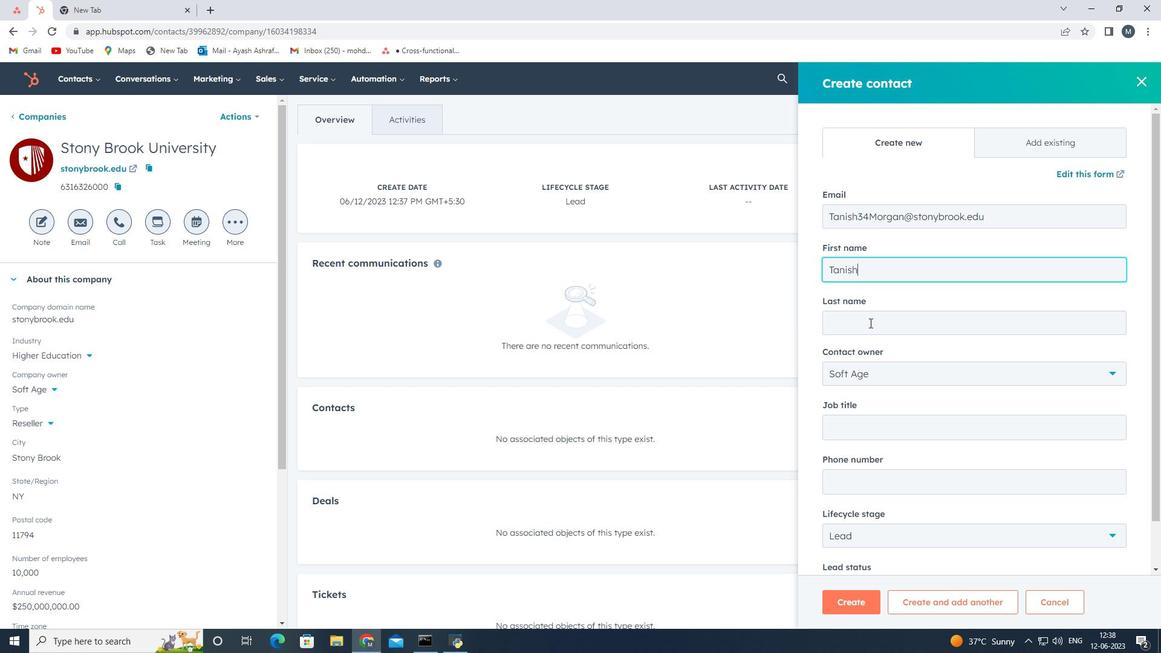 
Action: Mouse pressed left at (869, 322)
Screenshot: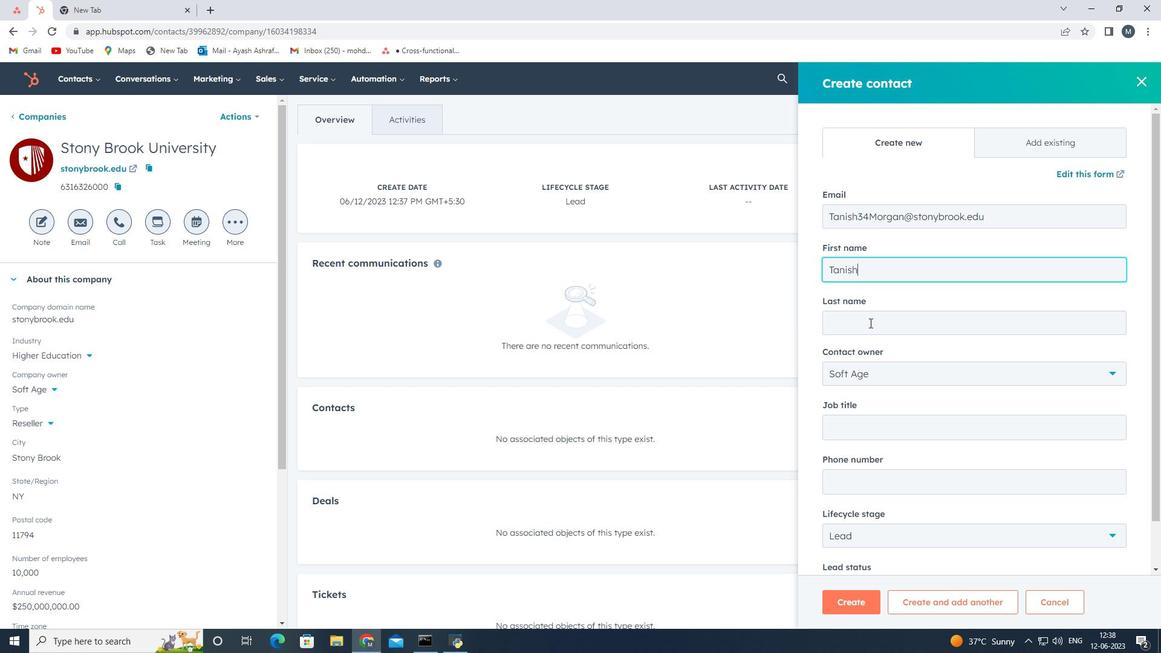 
Action: Mouse moved to (866, 321)
Screenshot: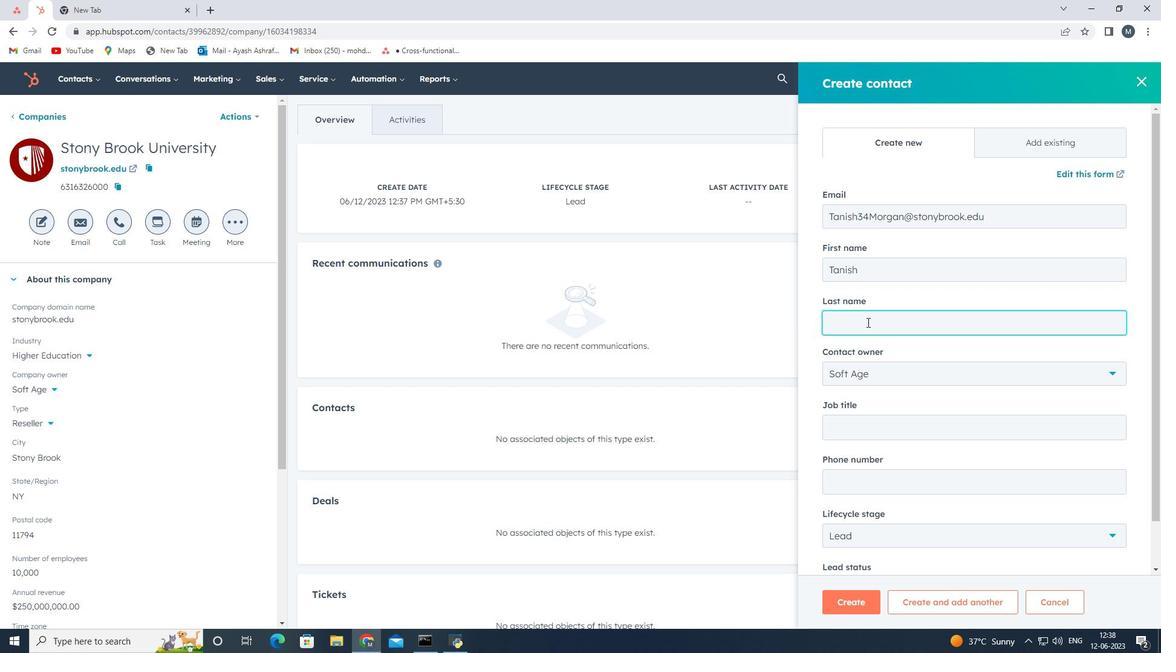 
Action: Key pressed <Key.shift><Key.shift><Key.shift><Key.shift><Key.shift><Key.shift><Key.shift><Key.shift><Key.shift><Key.shift><Key.shift><Key.shift><Key.shift><Key.shift><Key.shift><Key.shift><Key.shift>Morgan
Screenshot: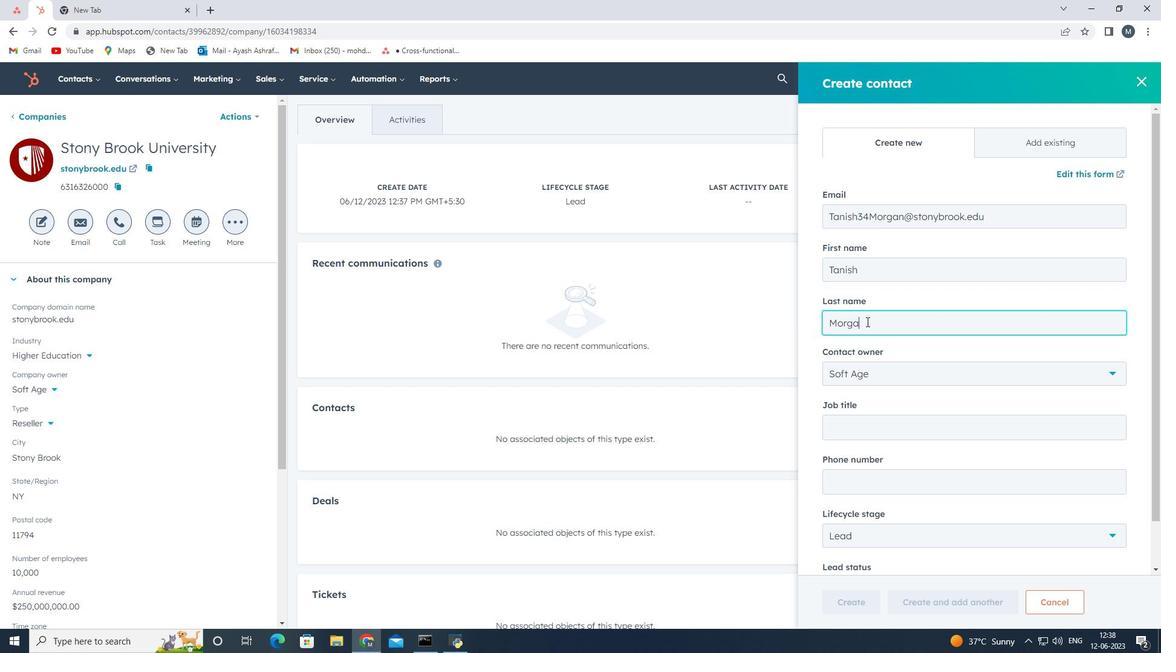 
Action: Mouse moved to (865, 428)
Screenshot: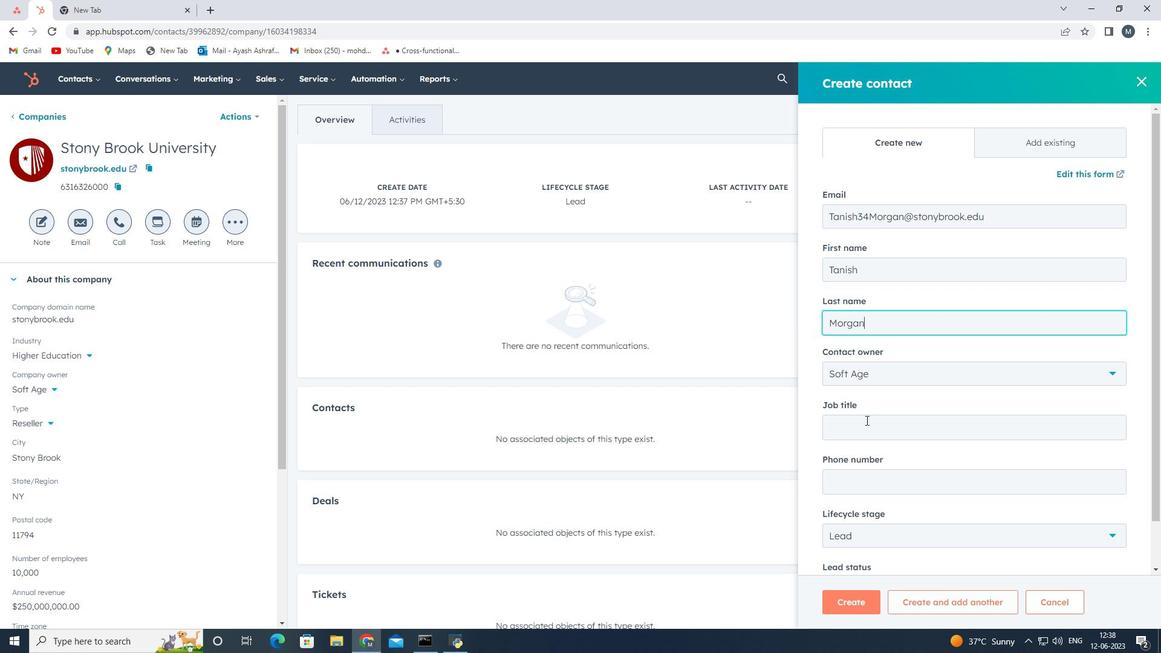 
Action: Mouse pressed left at (865, 428)
Screenshot: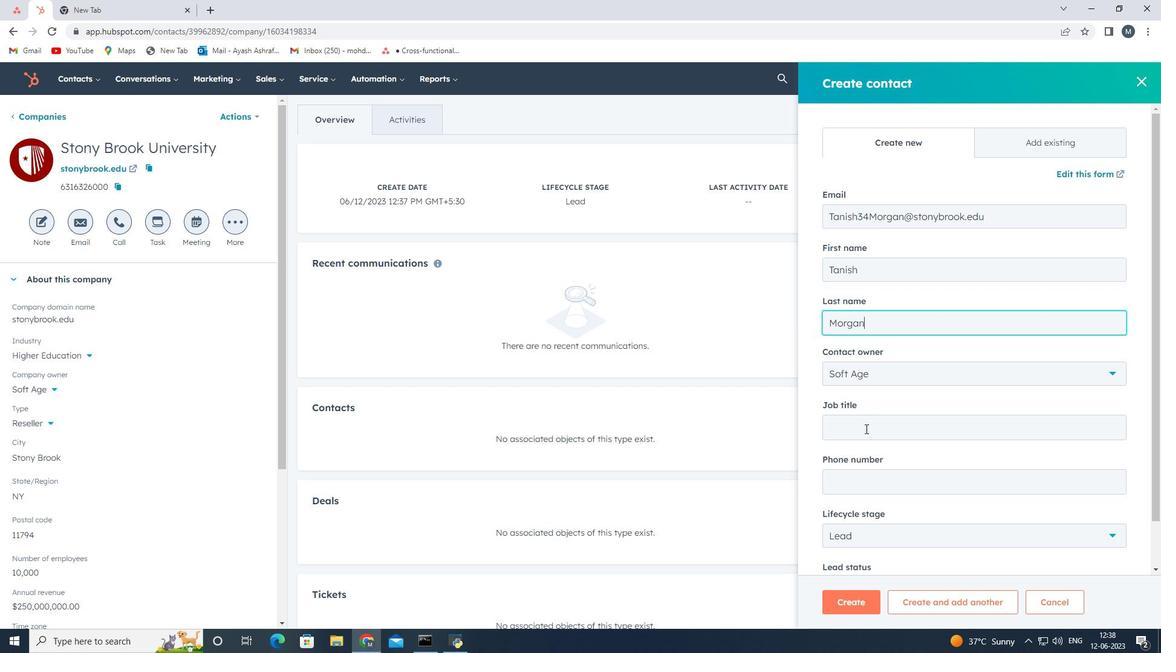
Action: Mouse moved to (864, 420)
Screenshot: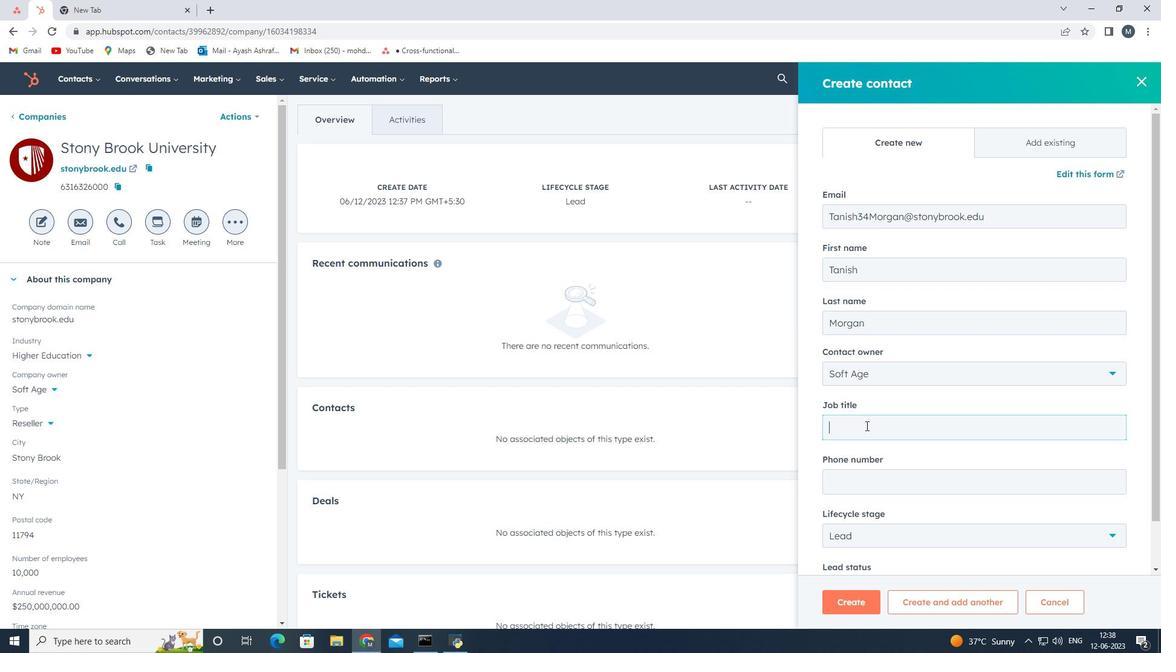 
Action: Key pressed <Key.shift><Key.shift><Key.shift><Key.shift><Key.shift><Key.shift><Key.shift><Key.shift><Key.shift><Key.shift><Key.shift>Operations<Key.space><Key.shift><Key.shift><Key.shift><Key.shift>managr<Key.backspace>er
Screenshot: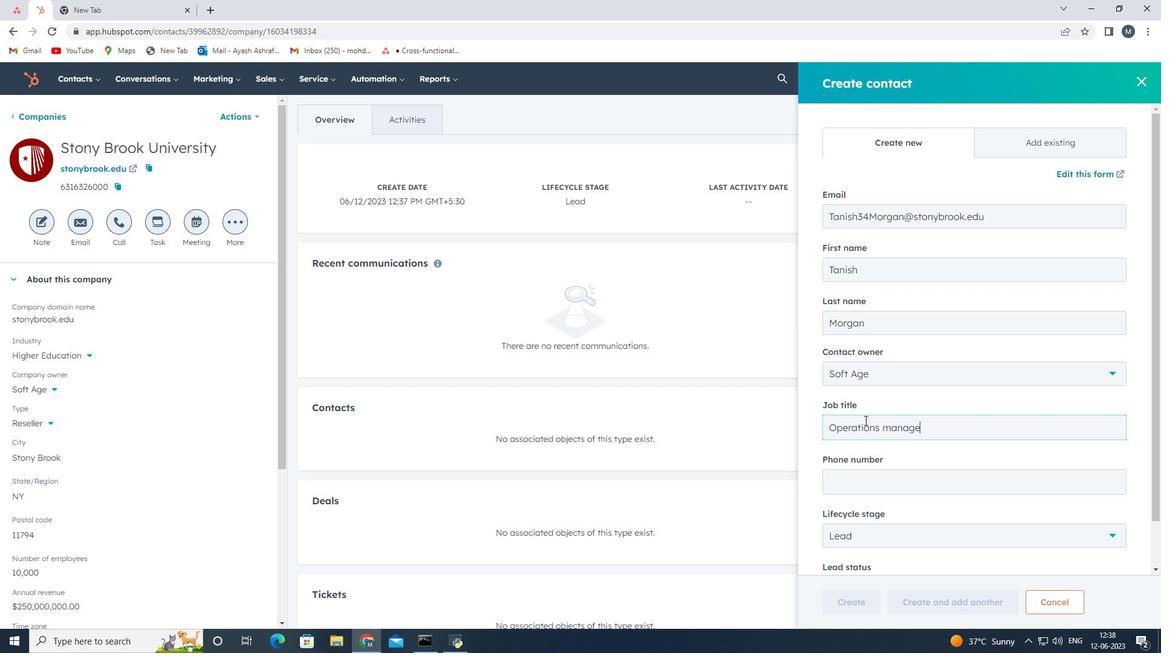 
Action: Mouse moved to (890, 428)
Screenshot: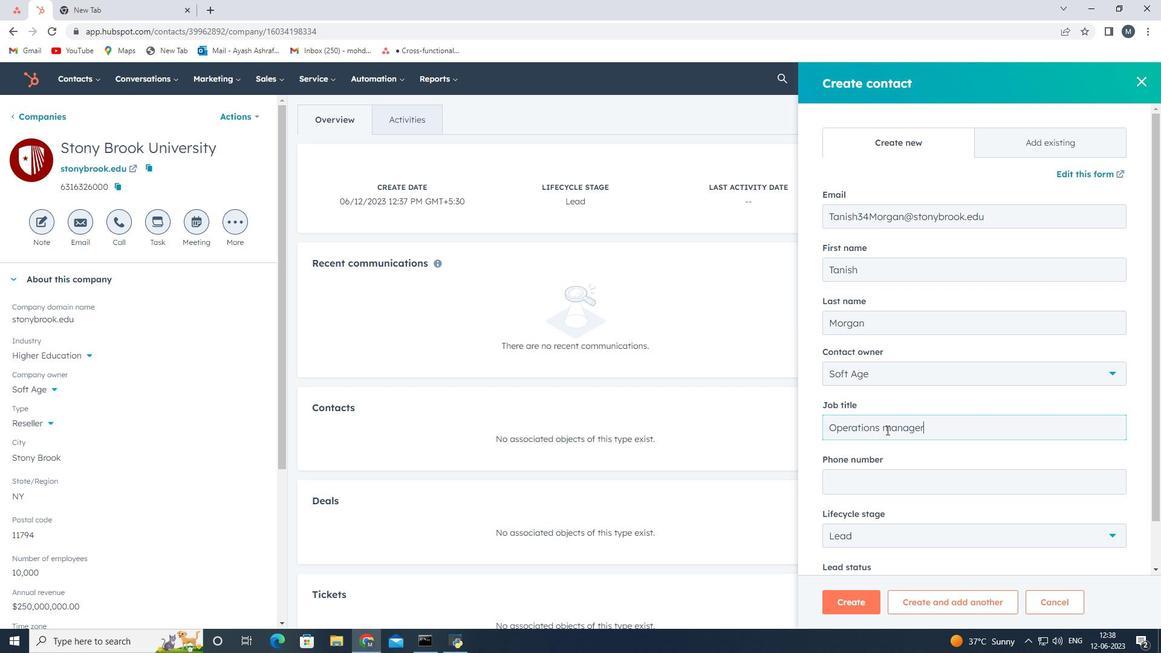 
Action: Mouse pressed left at (890, 428)
Screenshot: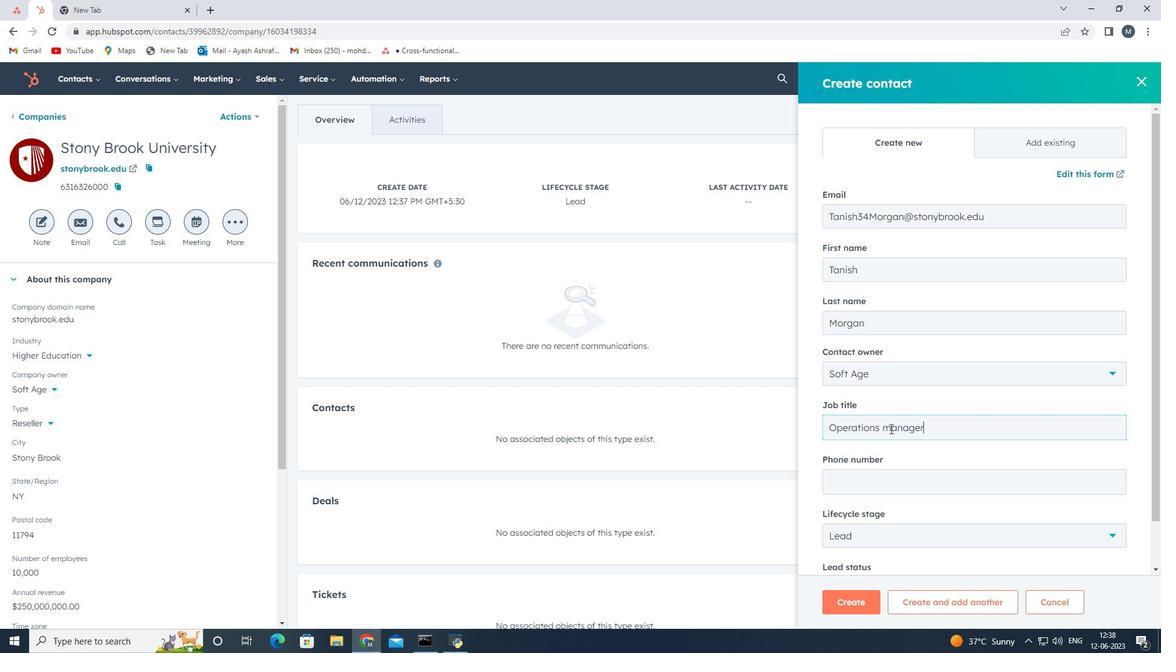 
Action: Mouse moved to (876, 424)
Screenshot: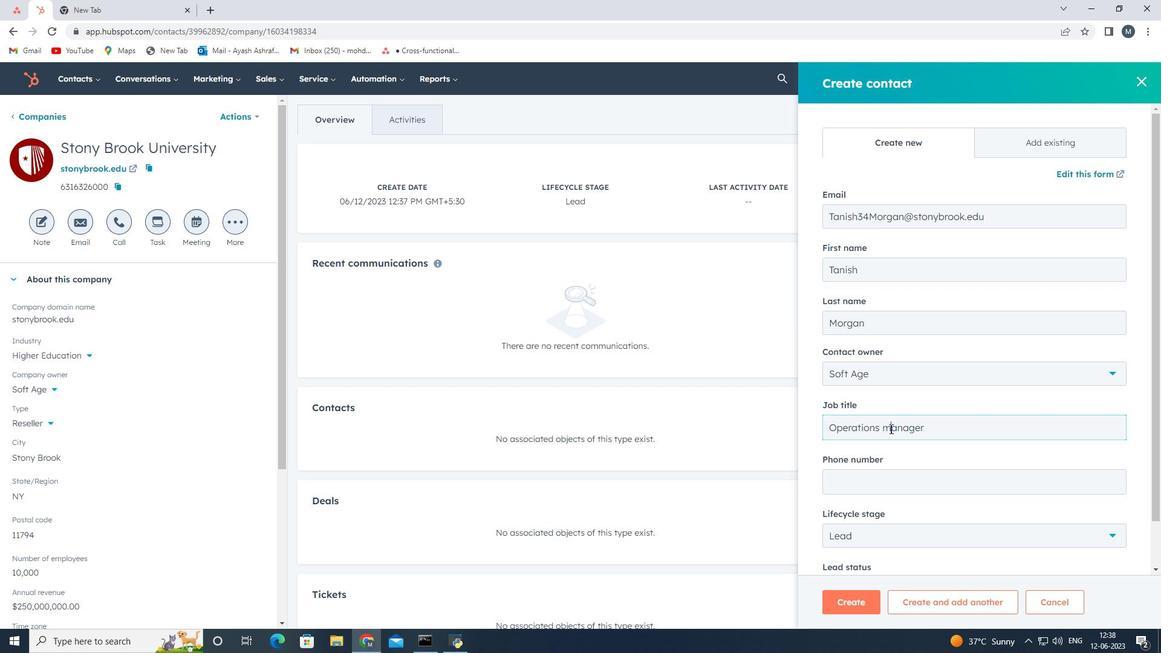 
Action: Key pressed <Key.backspace><Key.shift>M
Screenshot: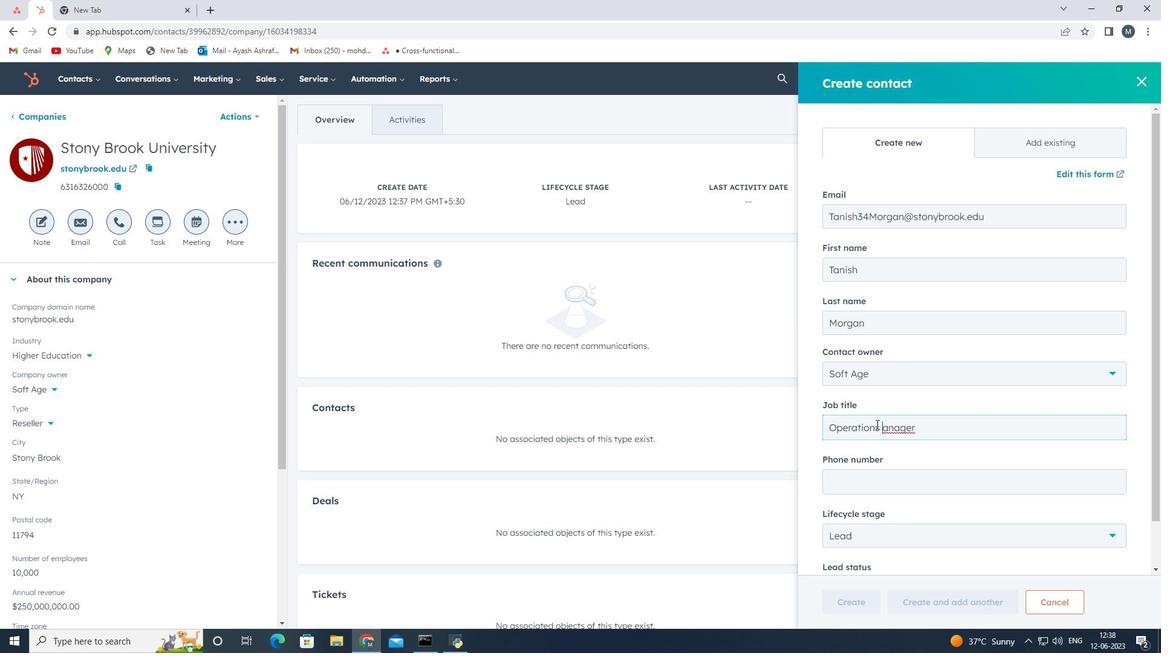
Action: Mouse moved to (877, 482)
Screenshot: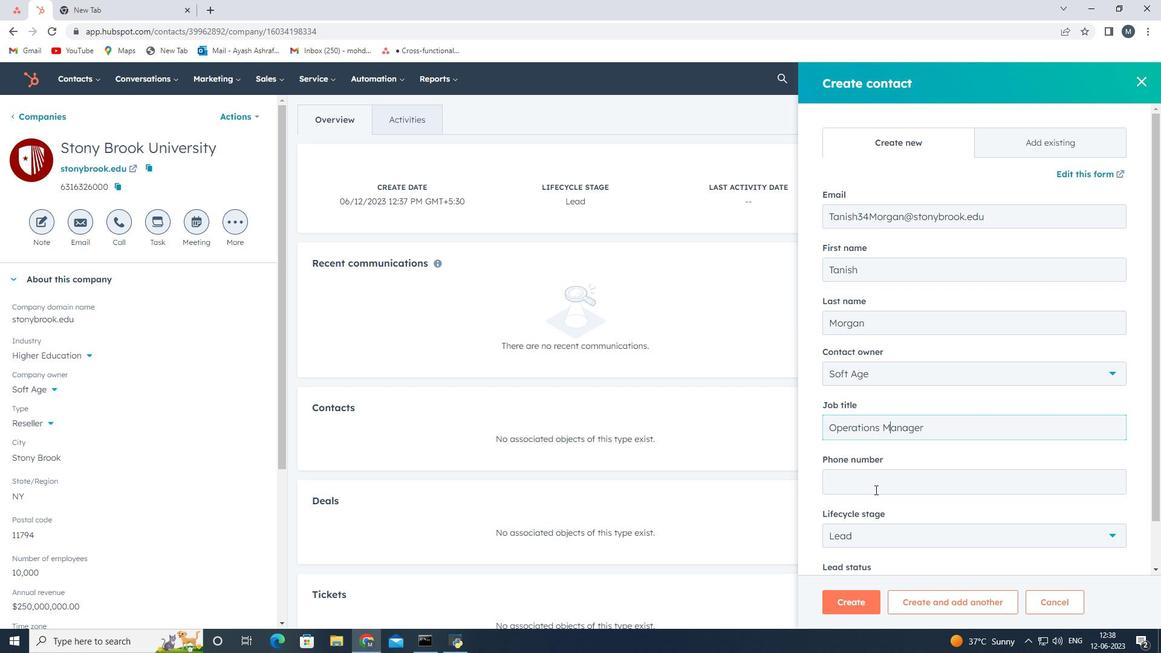 
Action: Mouse pressed left at (877, 482)
Screenshot: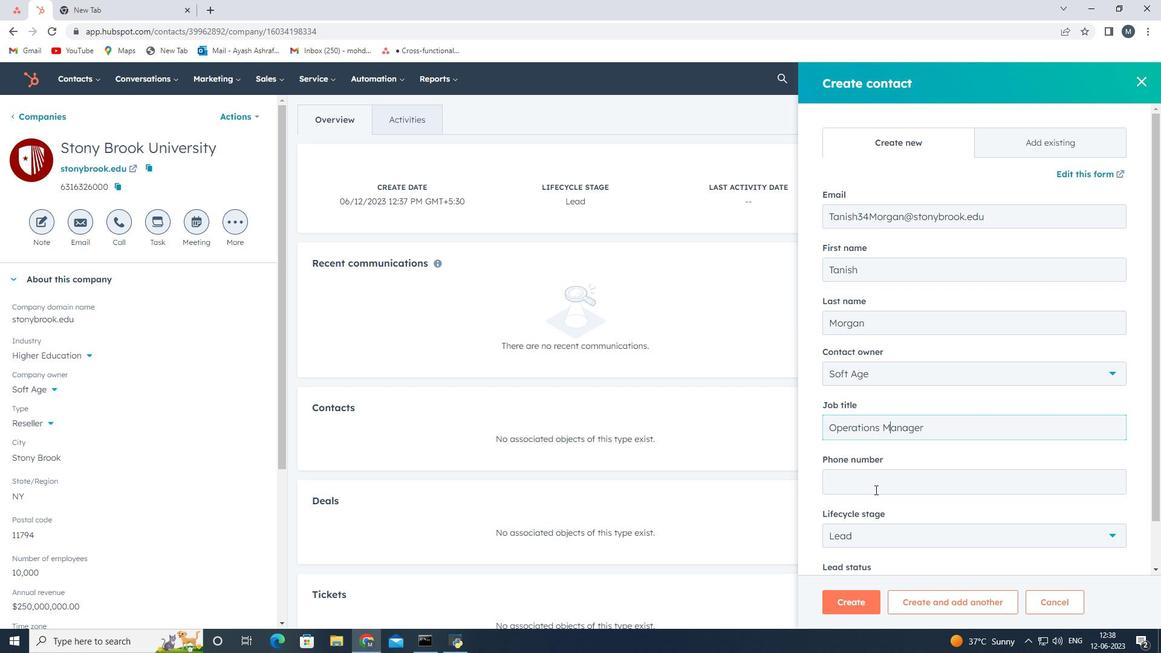 
Action: Key pressed 4085557895
Screenshot: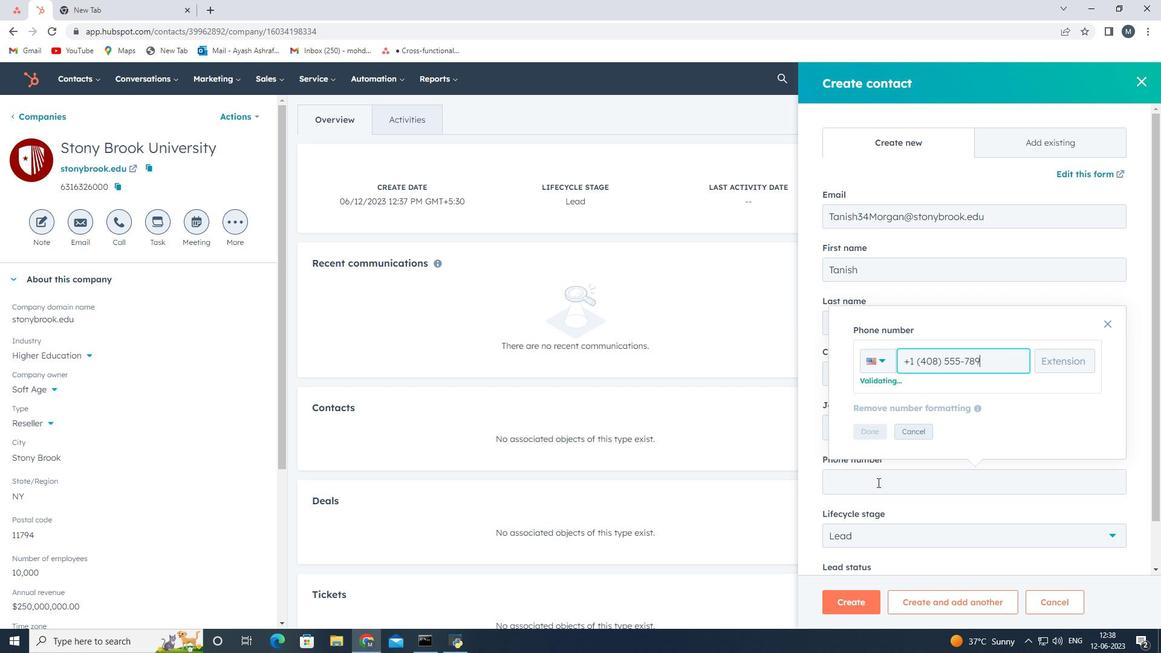 
Action: Mouse moved to (1065, 480)
Screenshot: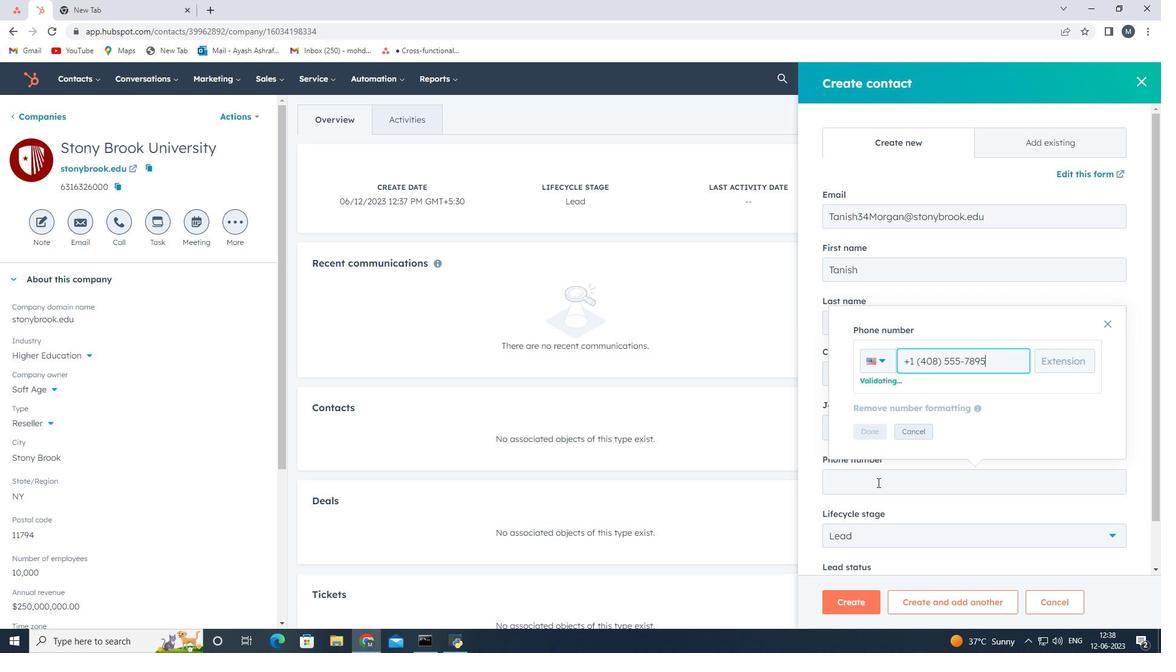 
Action: Mouse scrolled (1065, 481) with delta (0, 0)
Screenshot: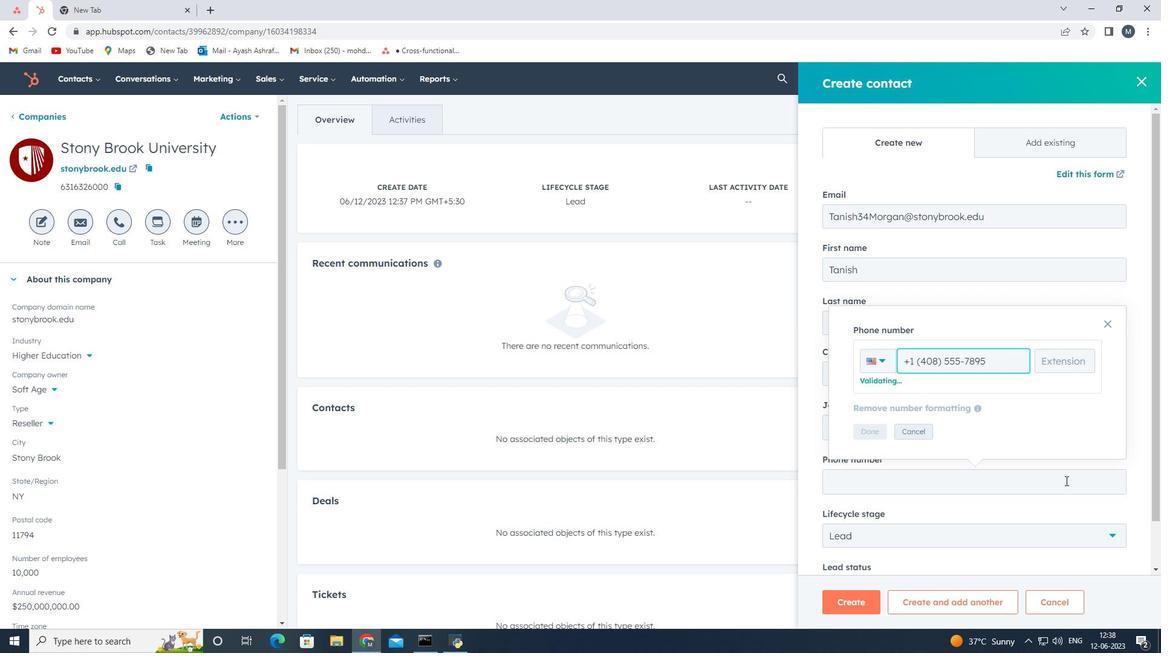 
Action: Mouse moved to (864, 426)
Screenshot: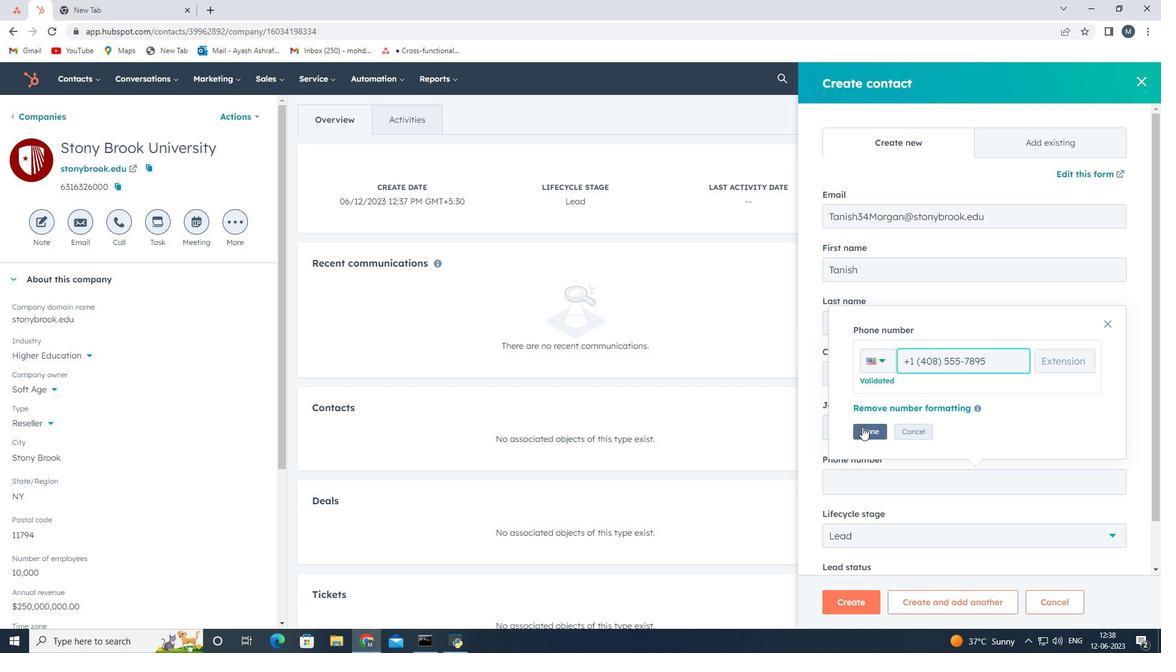 
Action: Mouse pressed left at (864, 426)
Screenshot: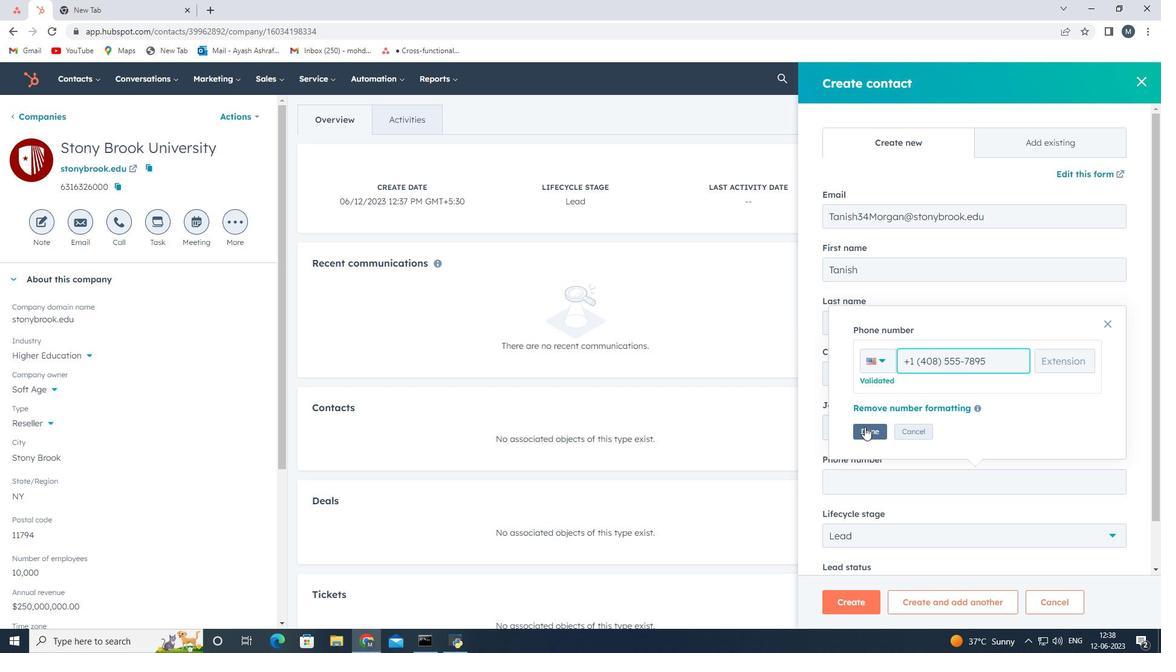 
Action: Mouse moved to (873, 523)
Screenshot: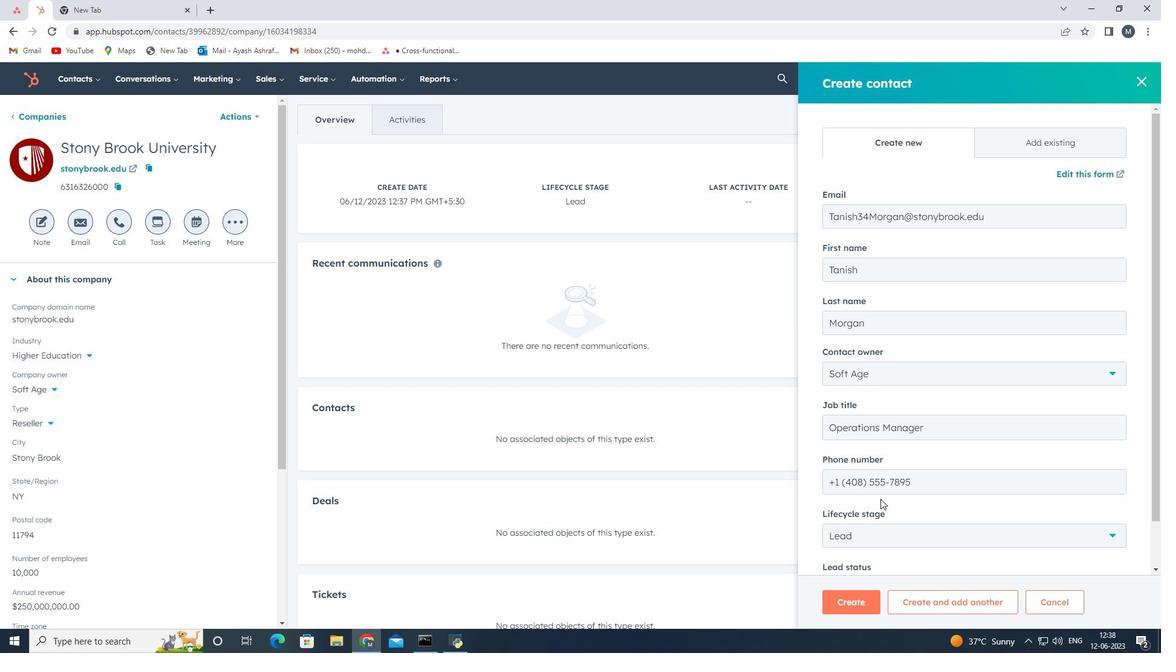 
Action: Mouse scrolled (873, 523) with delta (0, 0)
Screenshot: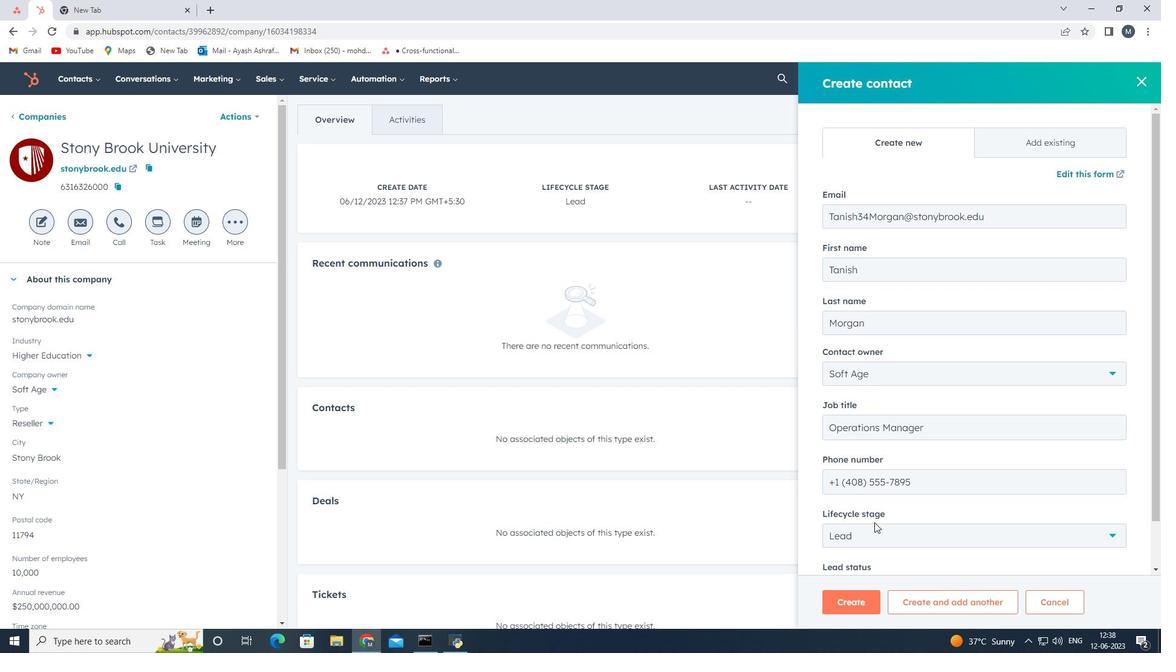 
Action: Mouse moved to (873, 525)
Screenshot: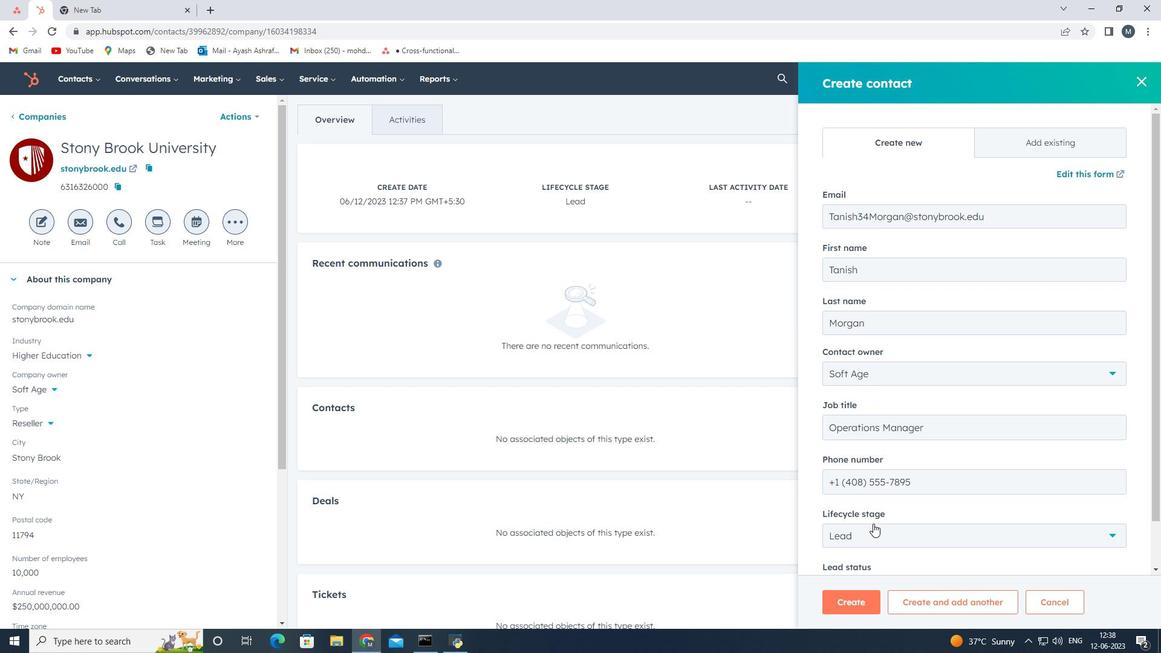 
Action: Mouse scrolled (873, 524) with delta (0, 0)
Screenshot: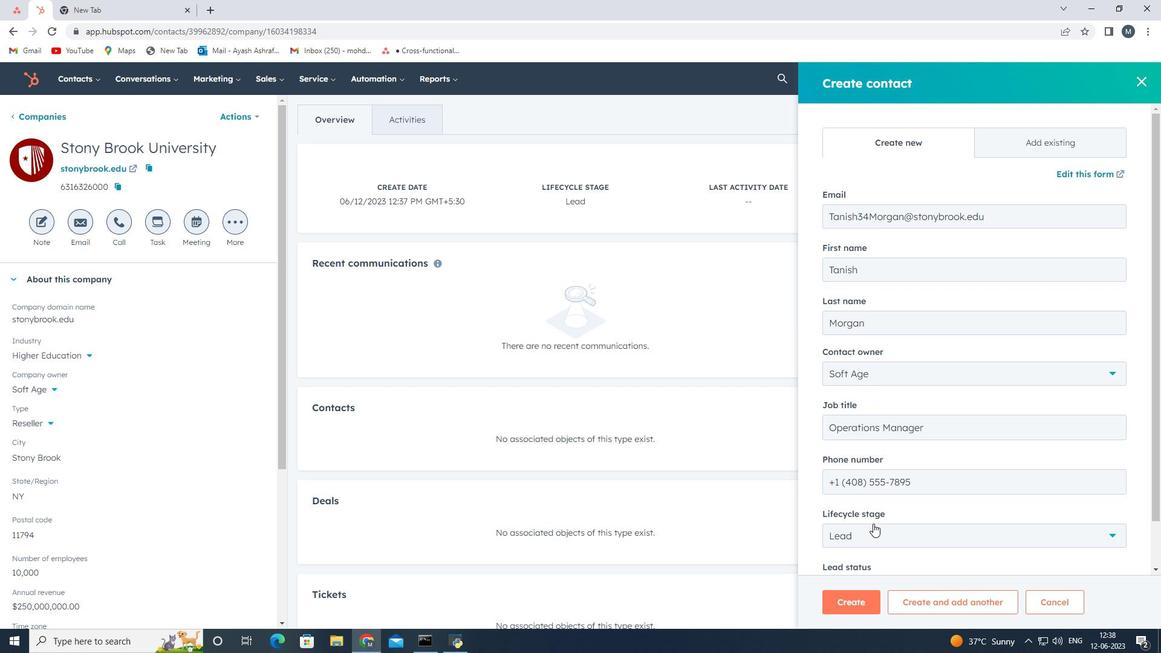 
Action: Mouse moved to (878, 480)
Screenshot: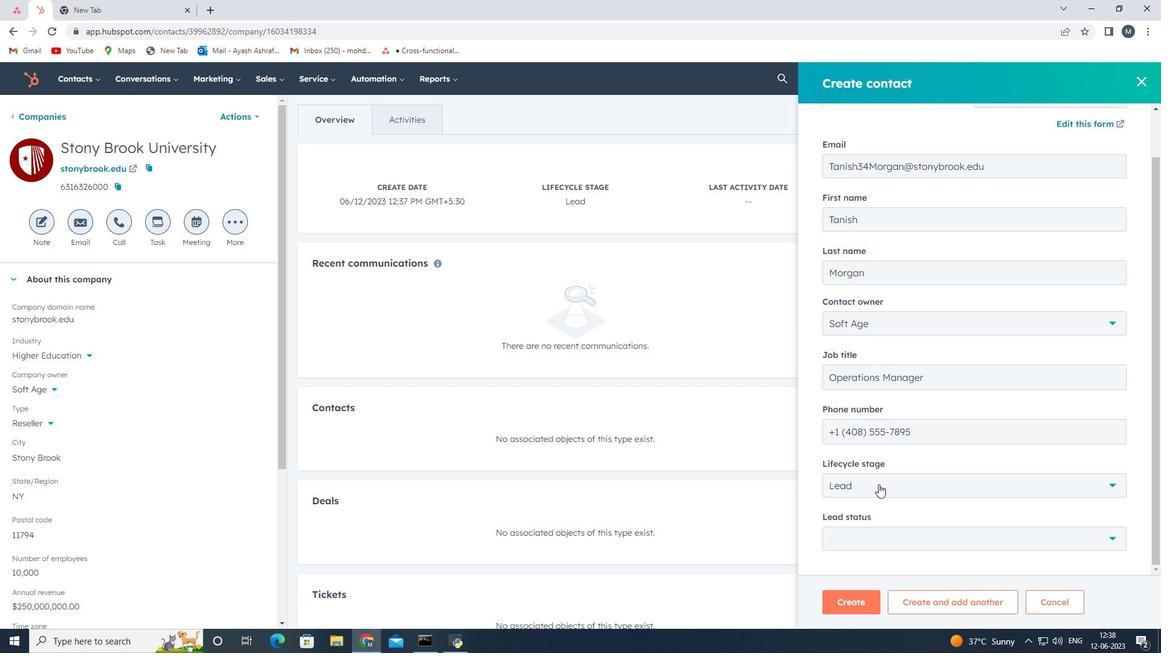 
Action: Mouse pressed left at (878, 480)
Screenshot: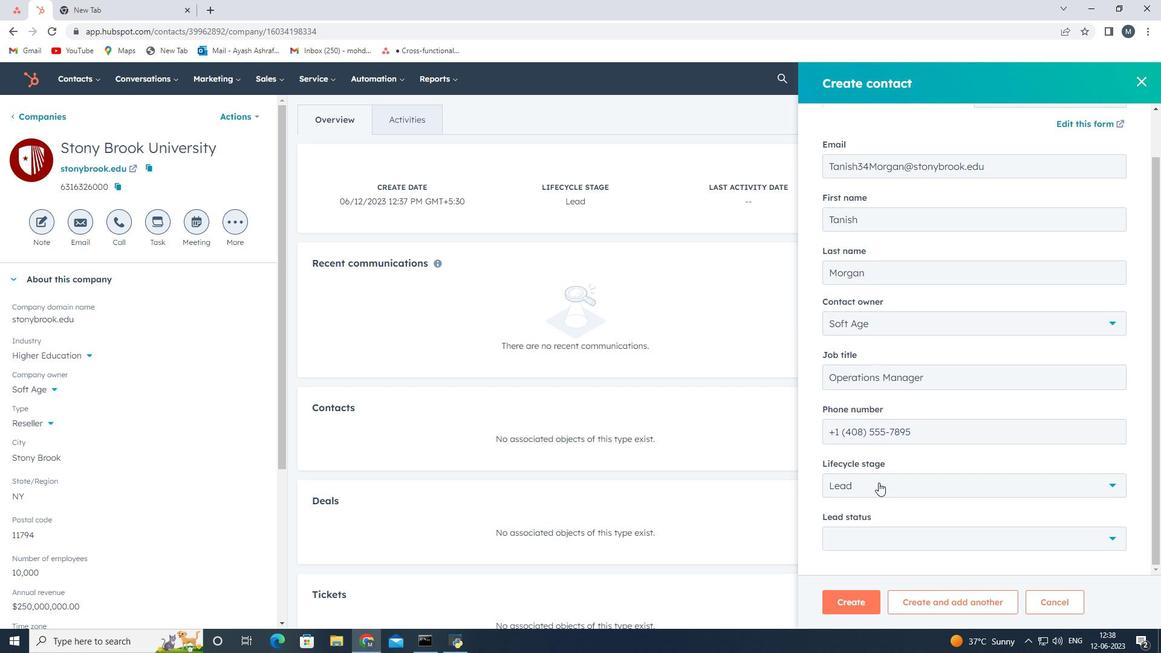 
Action: Mouse moved to (874, 376)
Screenshot: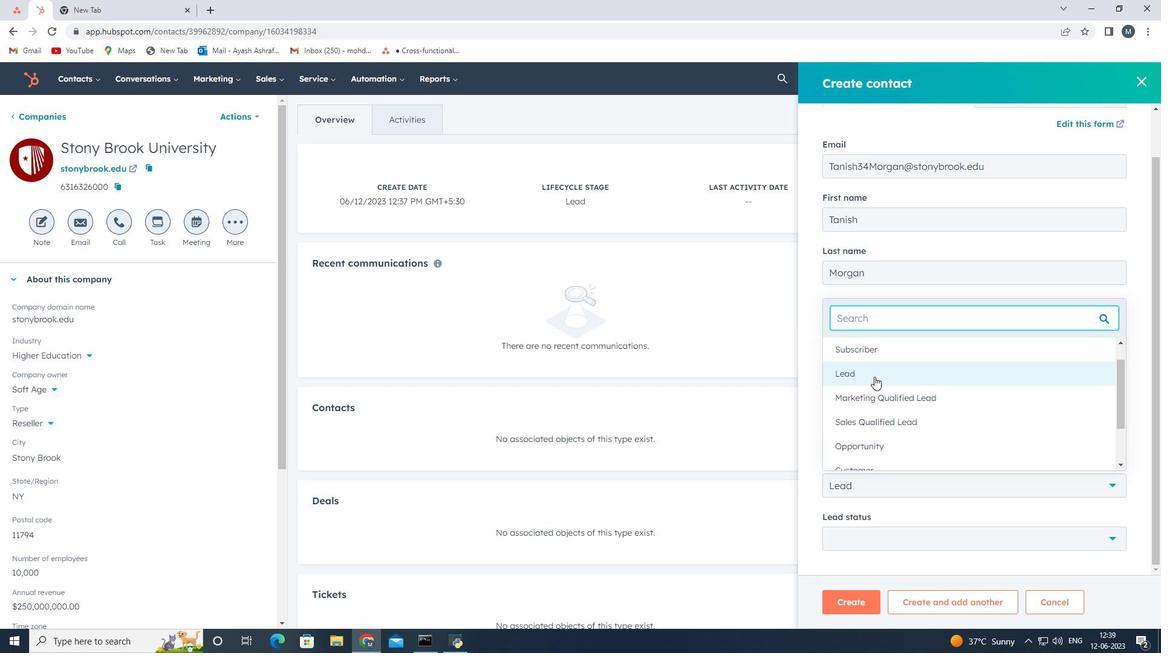 
Action: Mouse pressed left at (874, 376)
Screenshot: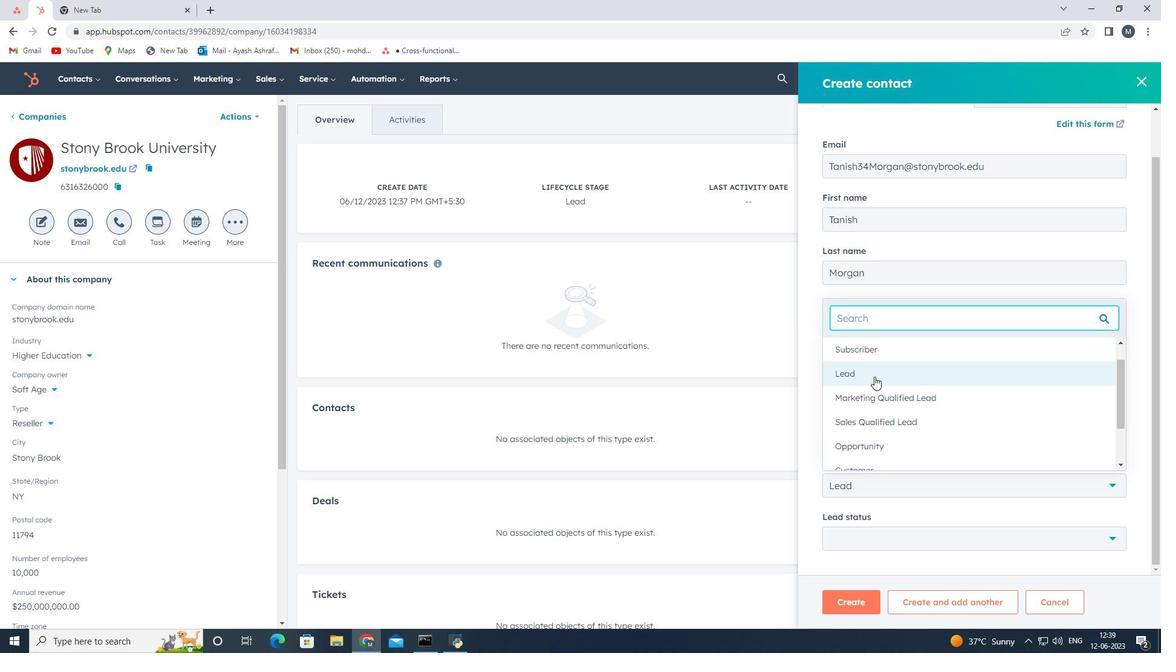 
Action: Mouse moved to (870, 535)
Screenshot: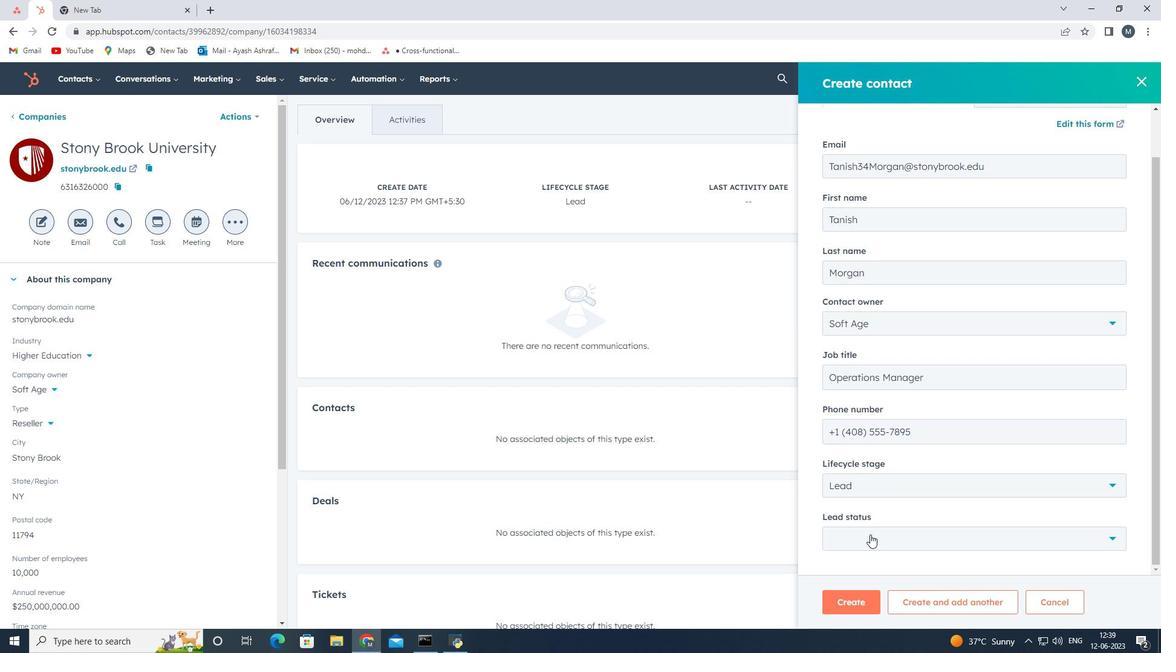 
Action: Mouse pressed left at (870, 535)
Screenshot: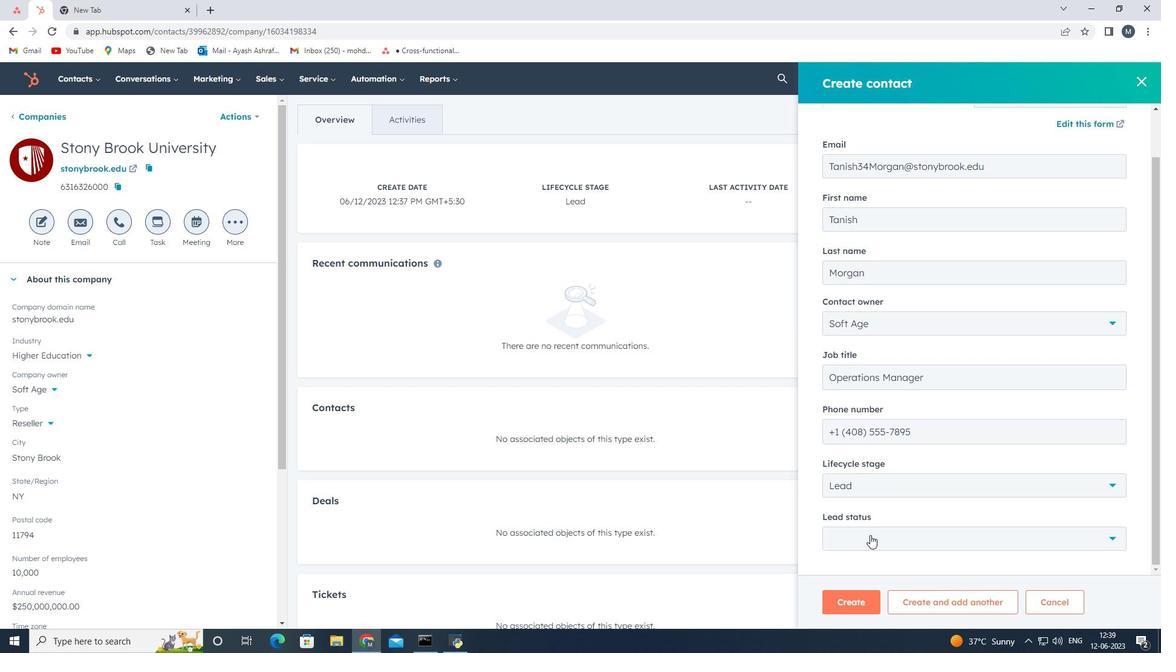 
Action: Mouse moved to (858, 449)
Screenshot: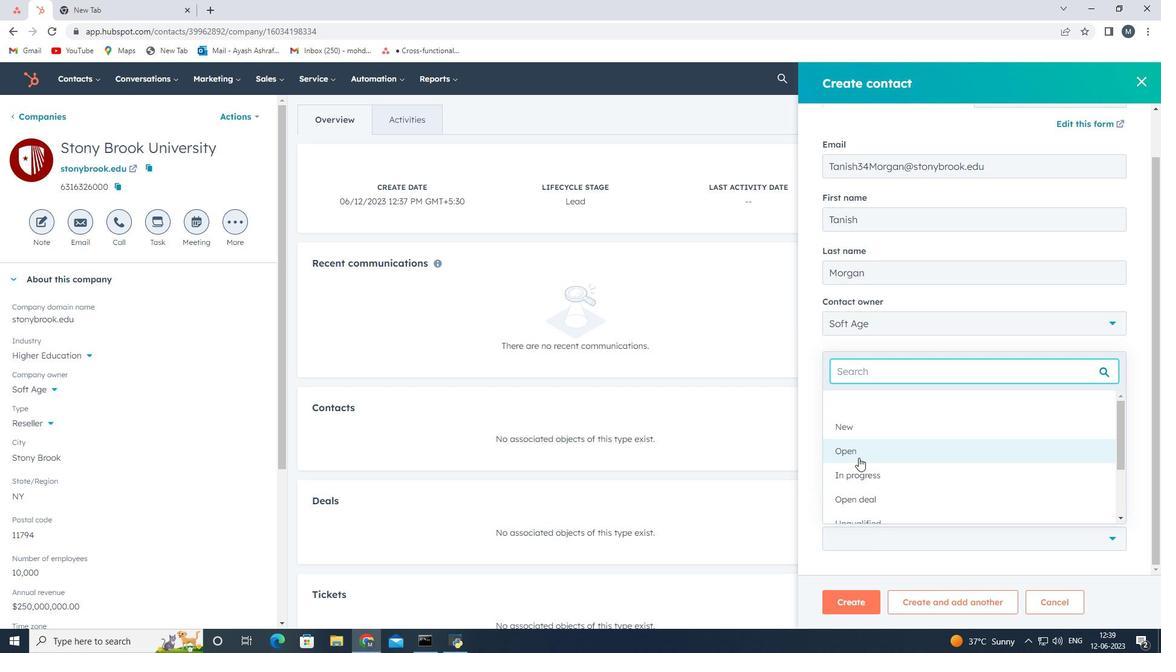 
Action: Mouse pressed left at (858, 449)
Screenshot: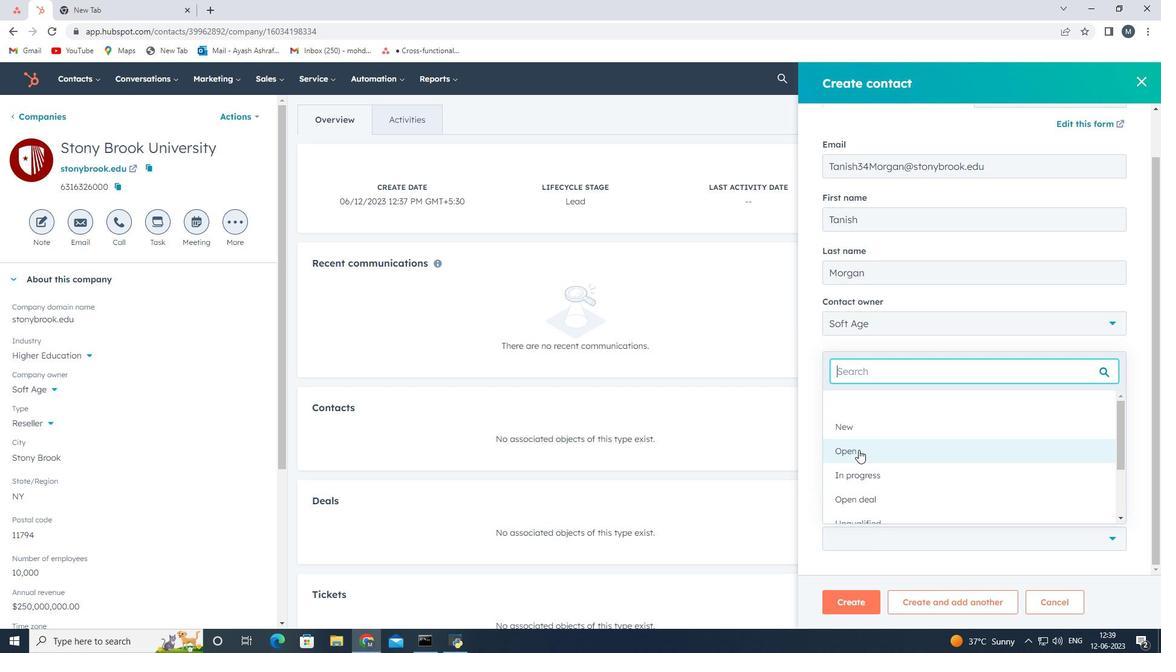 
Action: Mouse moved to (859, 512)
Screenshot: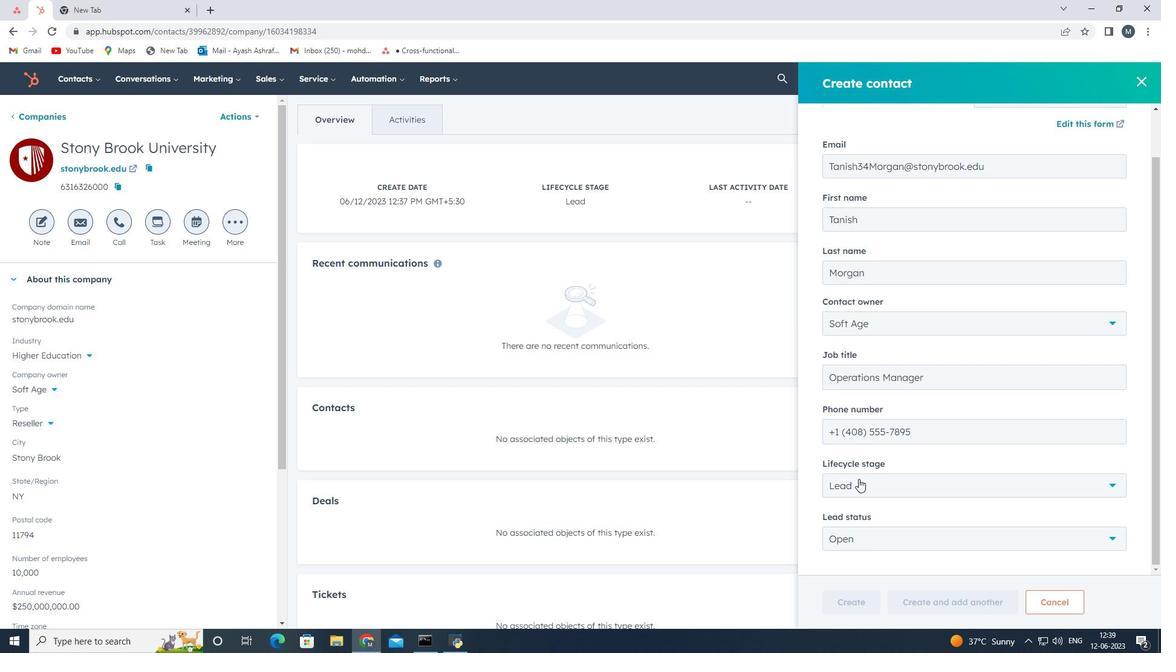 
Action: Mouse scrolled (859, 512) with delta (0, 0)
Screenshot: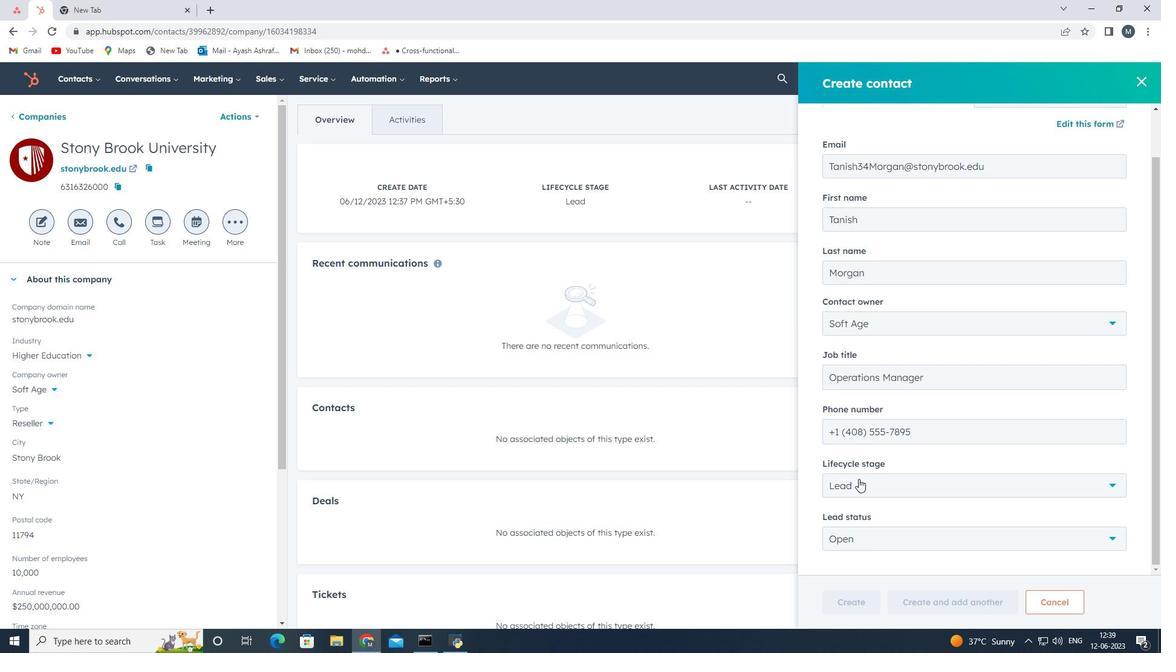 
Action: Mouse moved to (862, 521)
Screenshot: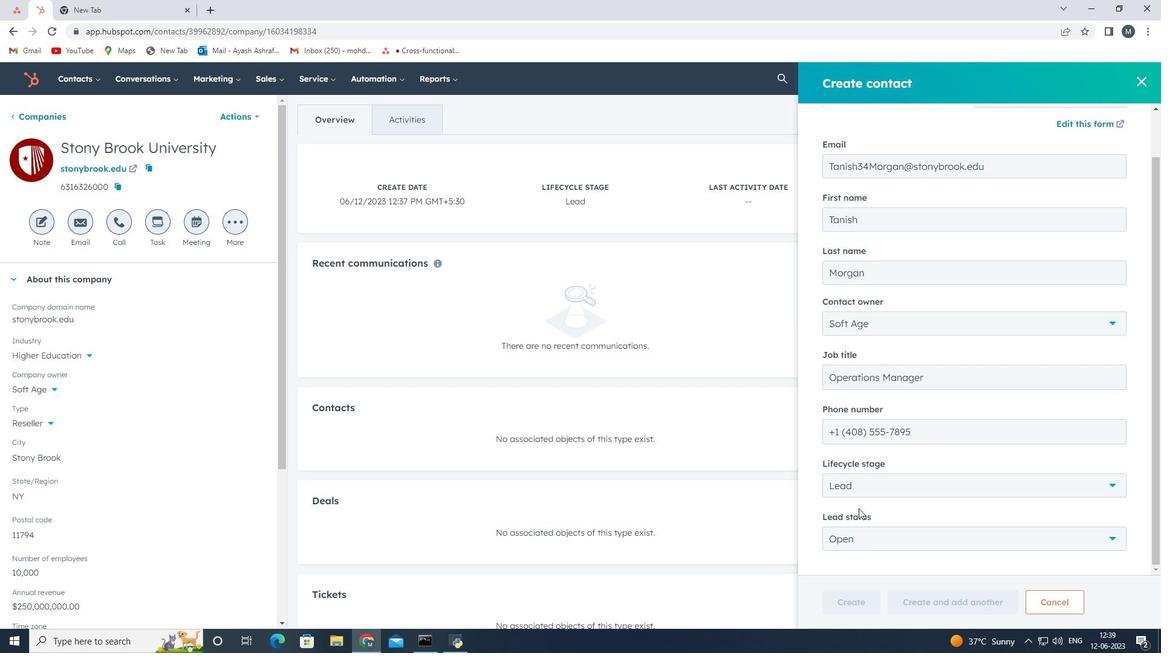 
Action: Mouse scrolled (862, 521) with delta (0, 0)
Screenshot: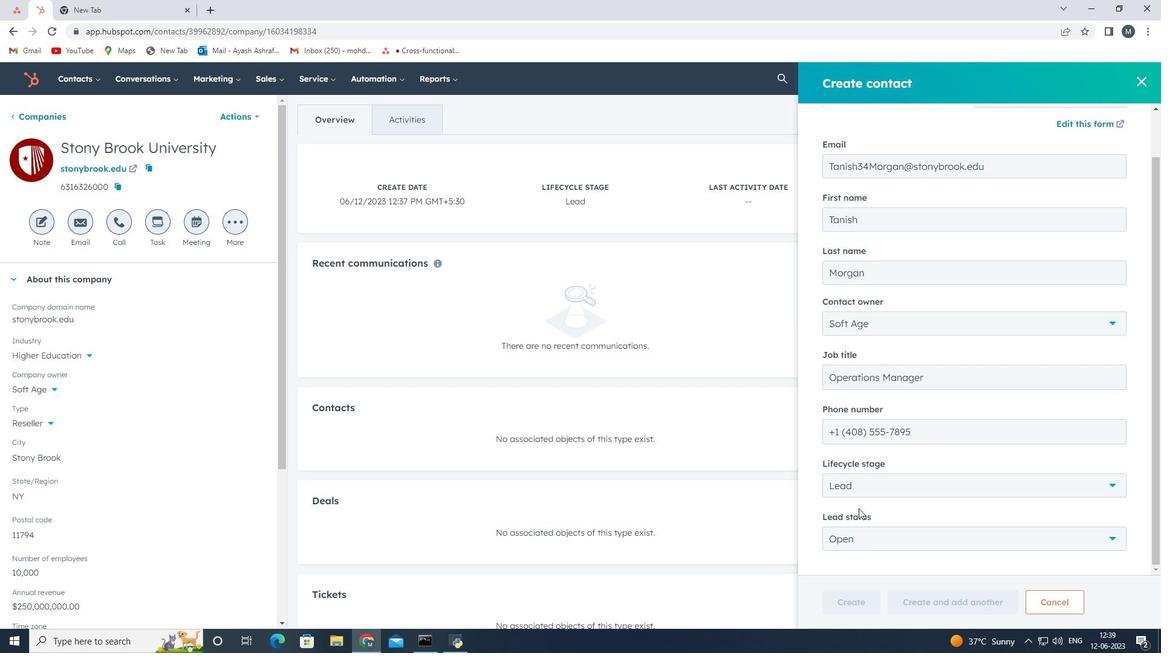 
Action: Mouse moved to (863, 525)
Screenshot: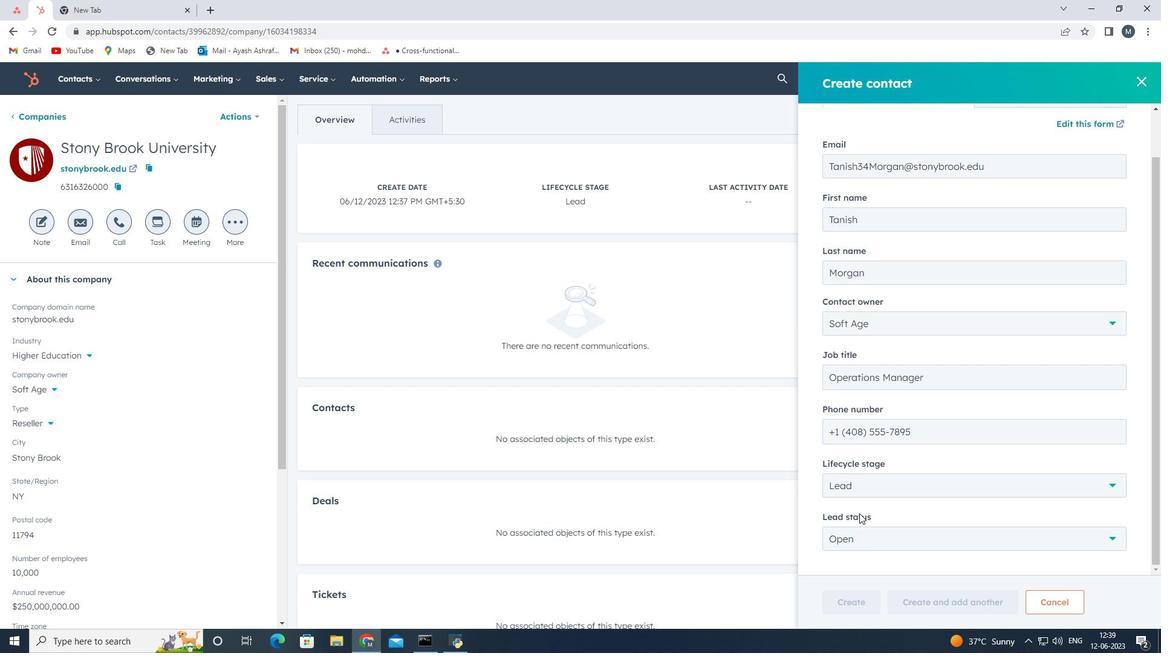 
Action: Mouse scrolled (863, 524) with delta (0, 0)
Screenshot: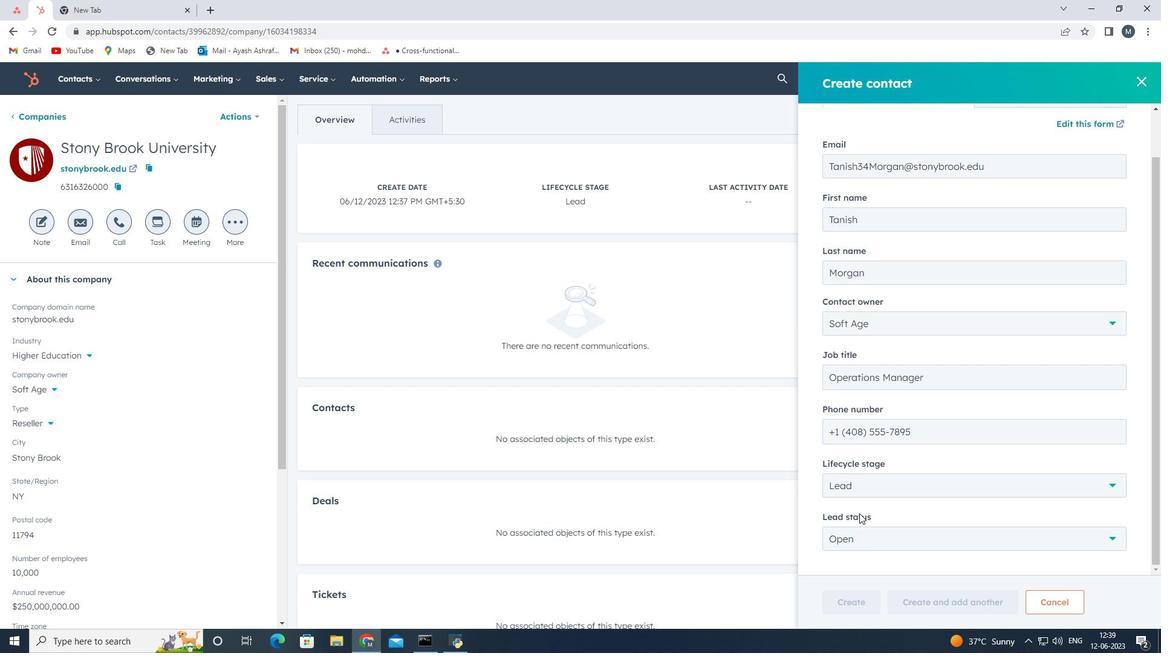 
Action: Mouse moved to (863, 527)
Screenshot: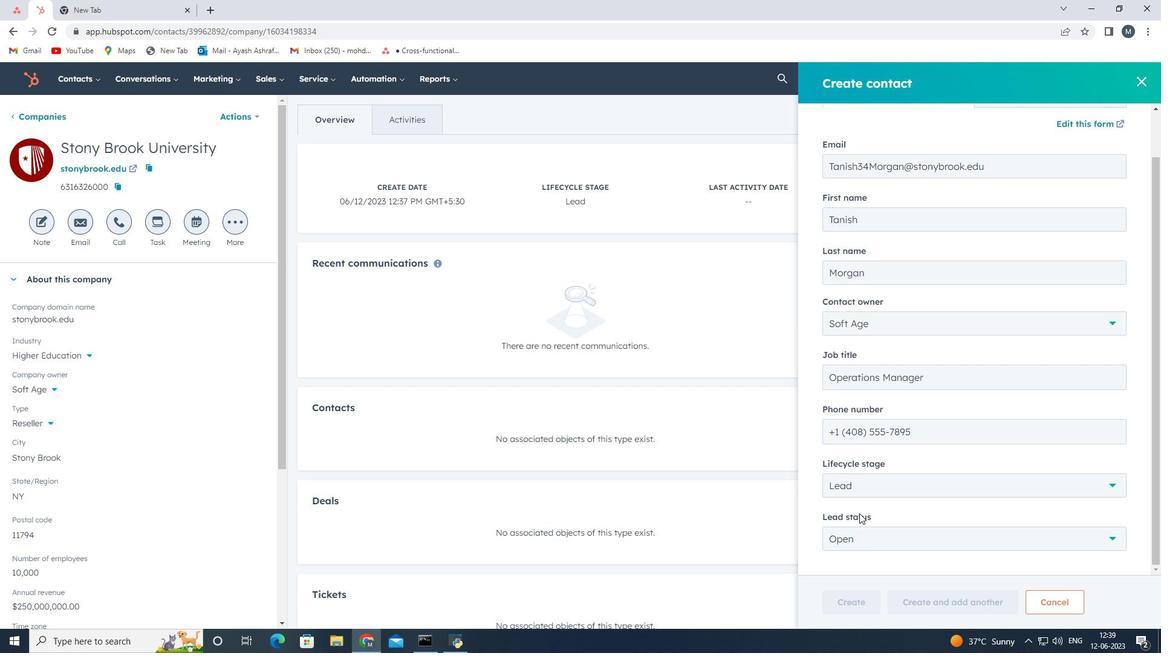 
Action: Mouse scrolled (863, 526) with delta (0, 0)
Screenshot: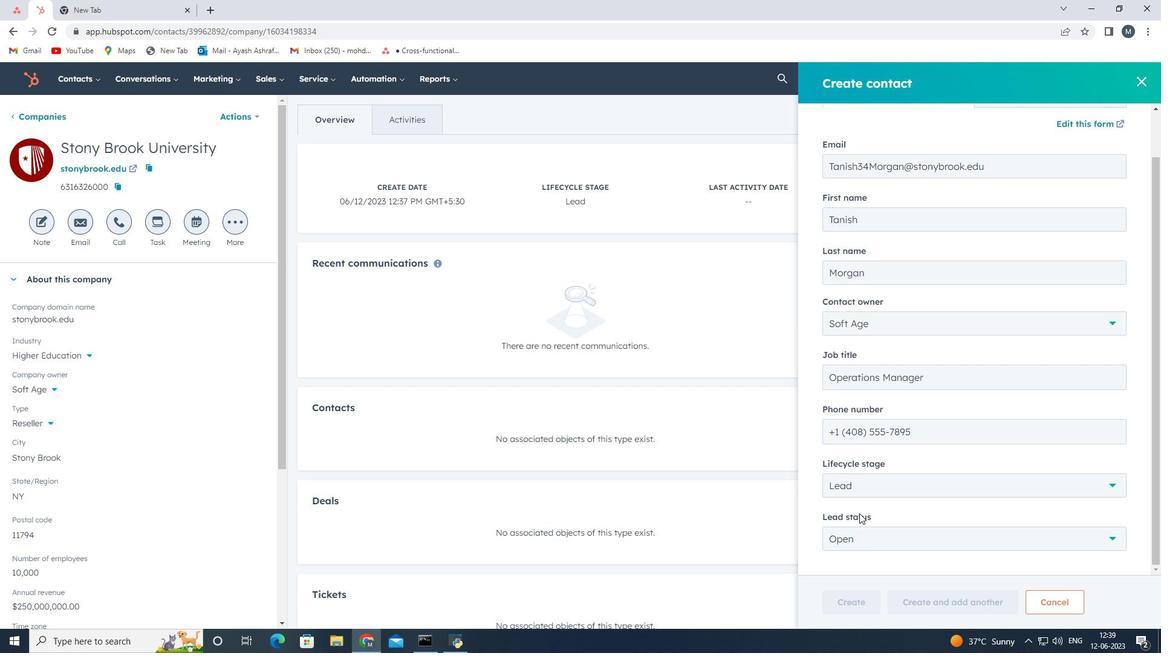 
Action: Mouse scrolled (863, 526) with delta (0, 0)
Screenshot: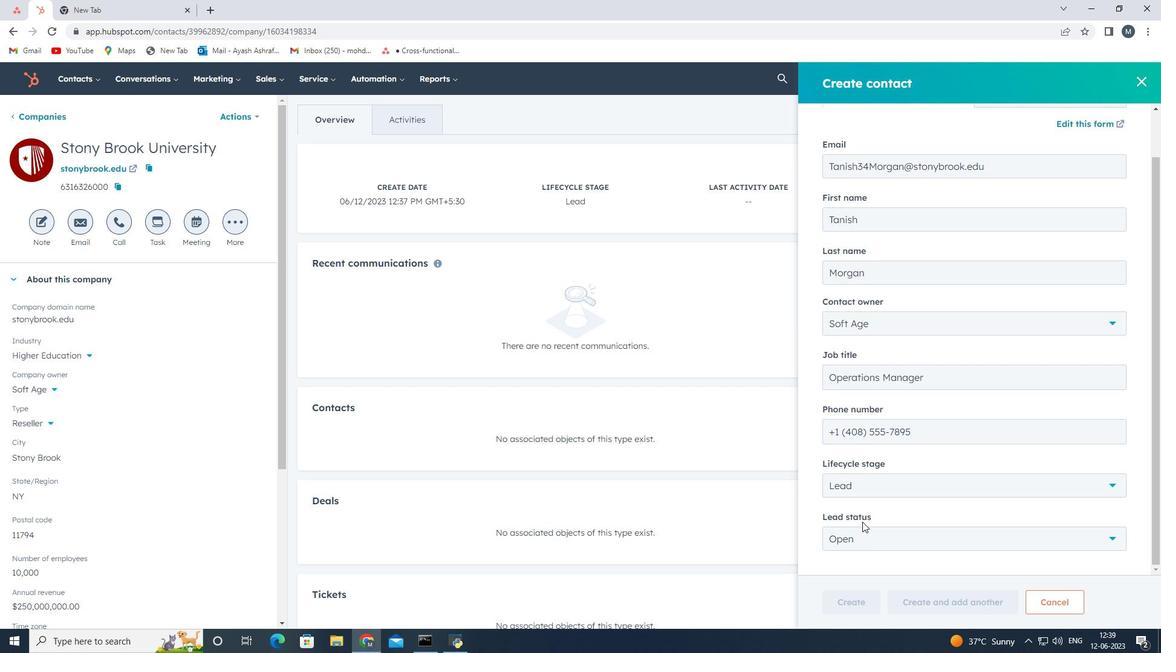 
Action: Mouse moved to (858, 607)
Screenshot: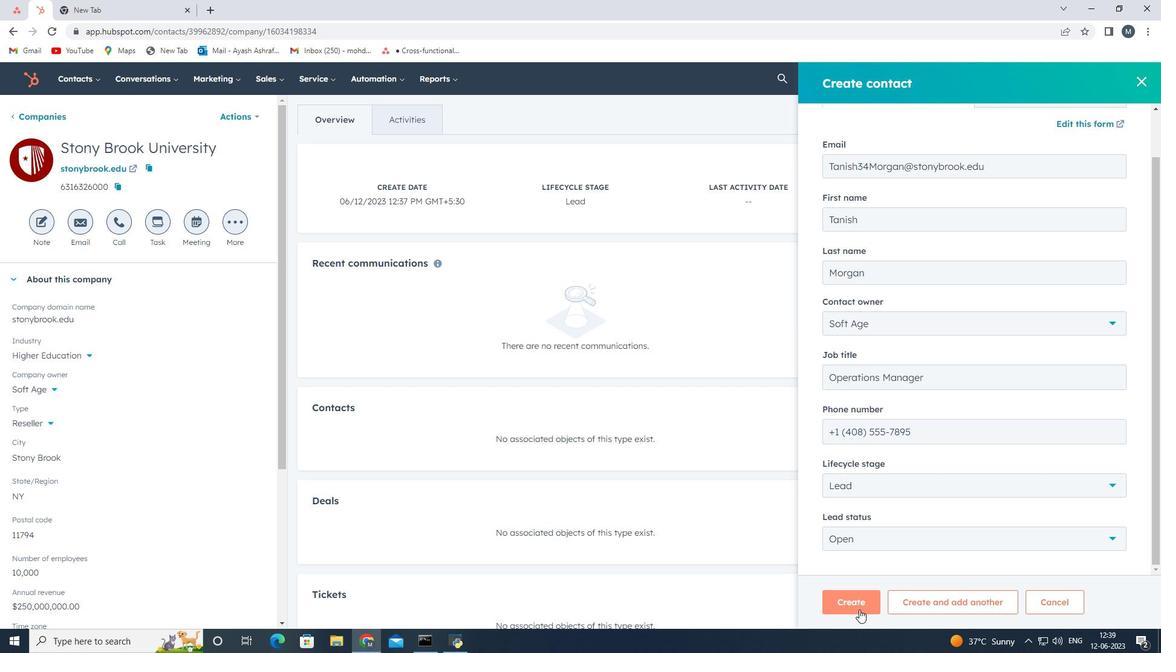 
Action: Mouse pressed left at (858, 607)
Screenshot: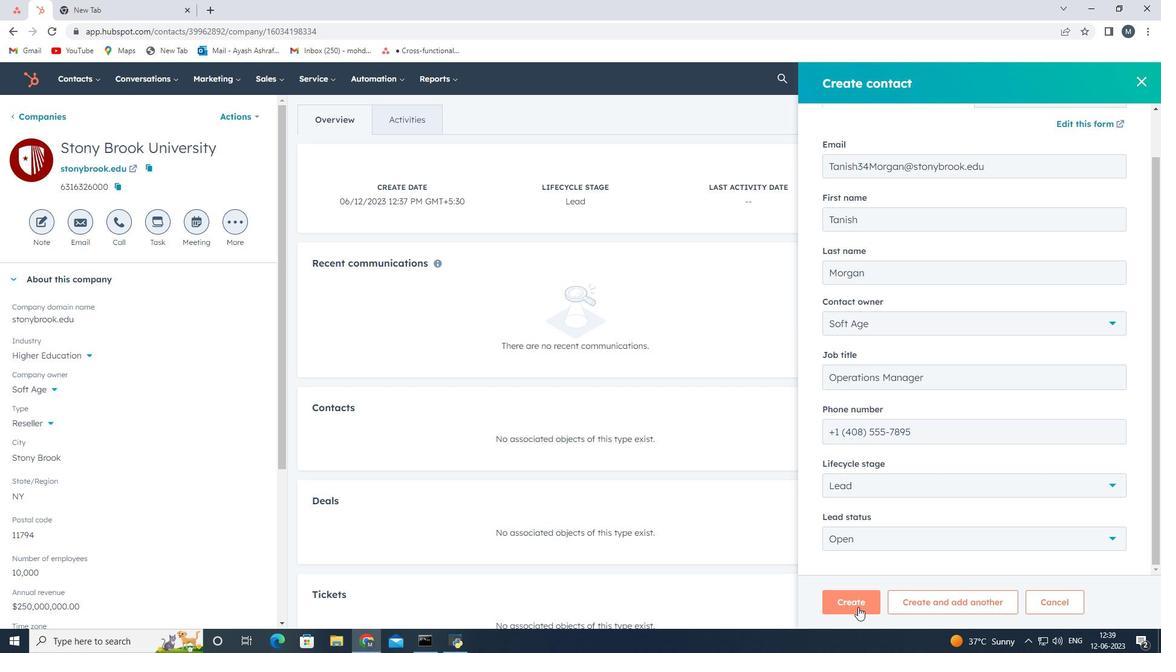 
Action: Mouse moved to (674, 503)
Screenshot: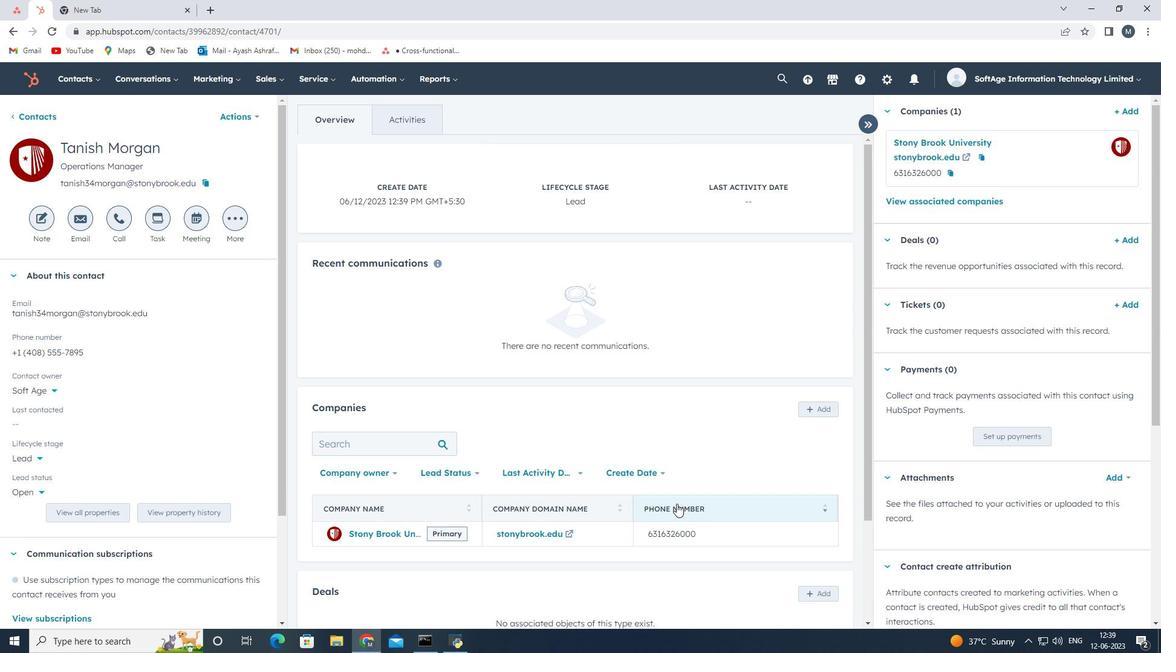 
